 Task: Add Attachment from "Attach a link" to Card Card0000000408 in Board Board0000000102 in Workspace WS0000000034 in Trello. Add Cover Red to Card Card0000000408 in Board Board0000000102 in Workspace WS0000000034 in Trello. Add "Join Card" Button Button0000000408  to Card Card0000000408 in Board Board0000000102 in Workspace WS0000000034 in Trello. Add Description DS0000000408 to Card Card0000000408 in Board Board0000000102 in Workspace WS0000000034 in Trello. Add Comment CM0000000408 to Card Card0000000408 in Board Board0000000102 in Workspace WS0000000034 in Trello
Action: Mouse moved to (512, 530)
Screenshot: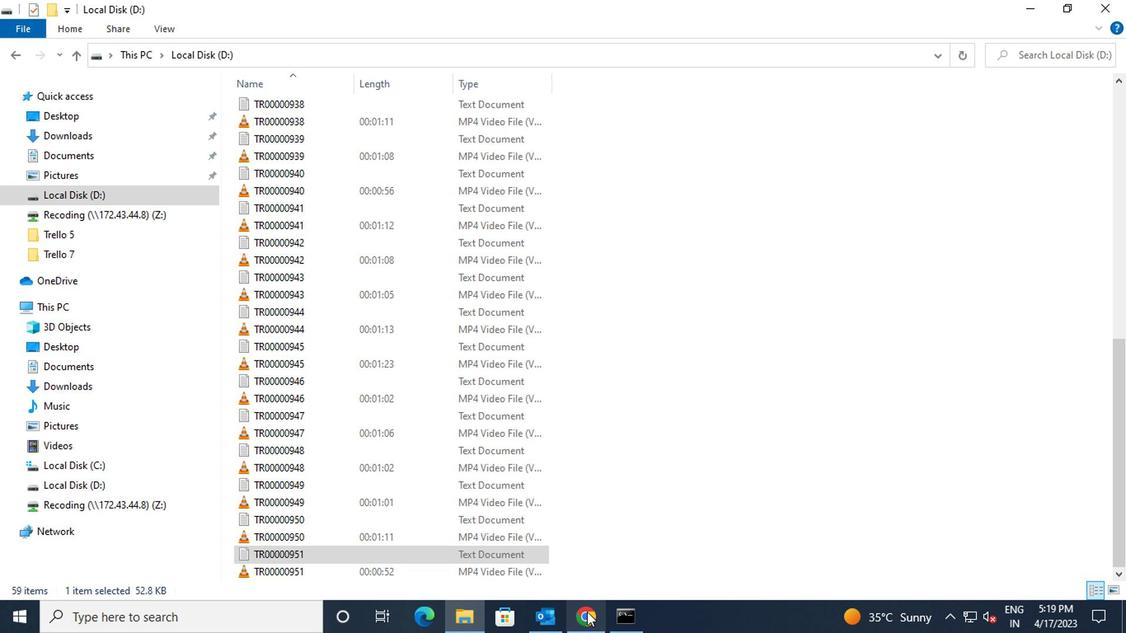 
Action: Mouse pressed left at (512, 530)
Screenshot: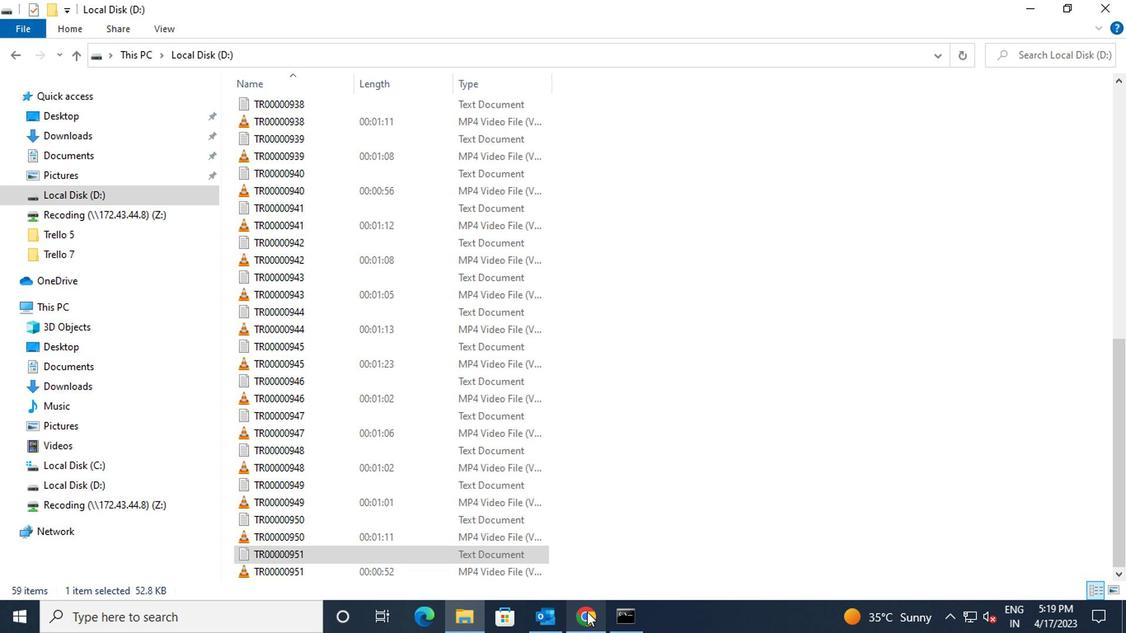 
Action: Mouse moved to (364, 349)
Screenshot: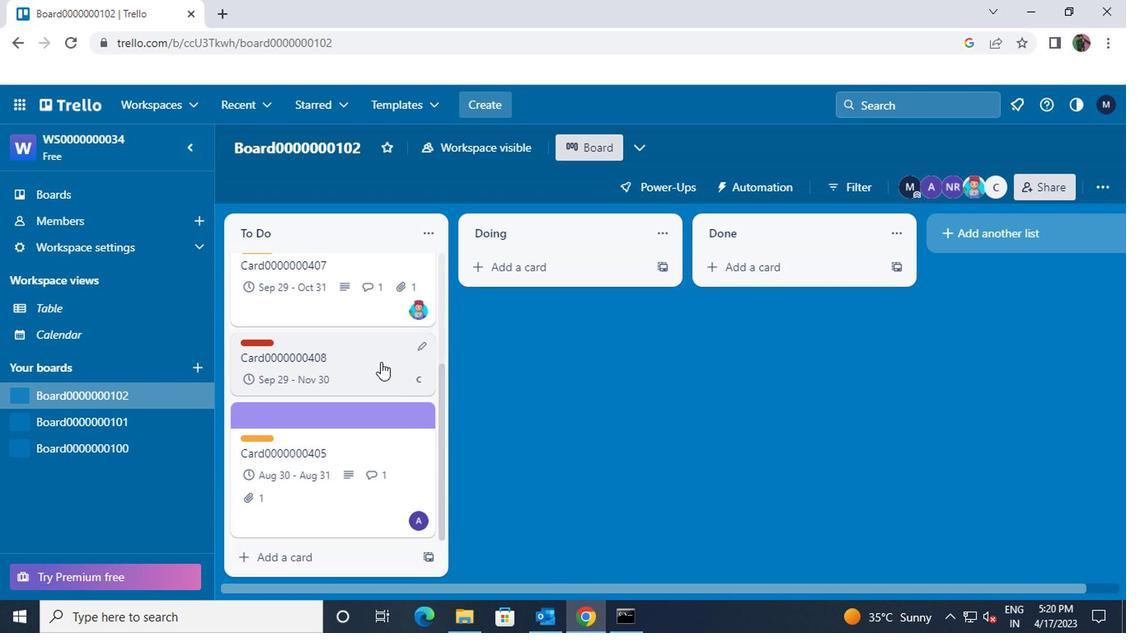 
Action: Mouse pressed left at (364, 349)
Screenshot: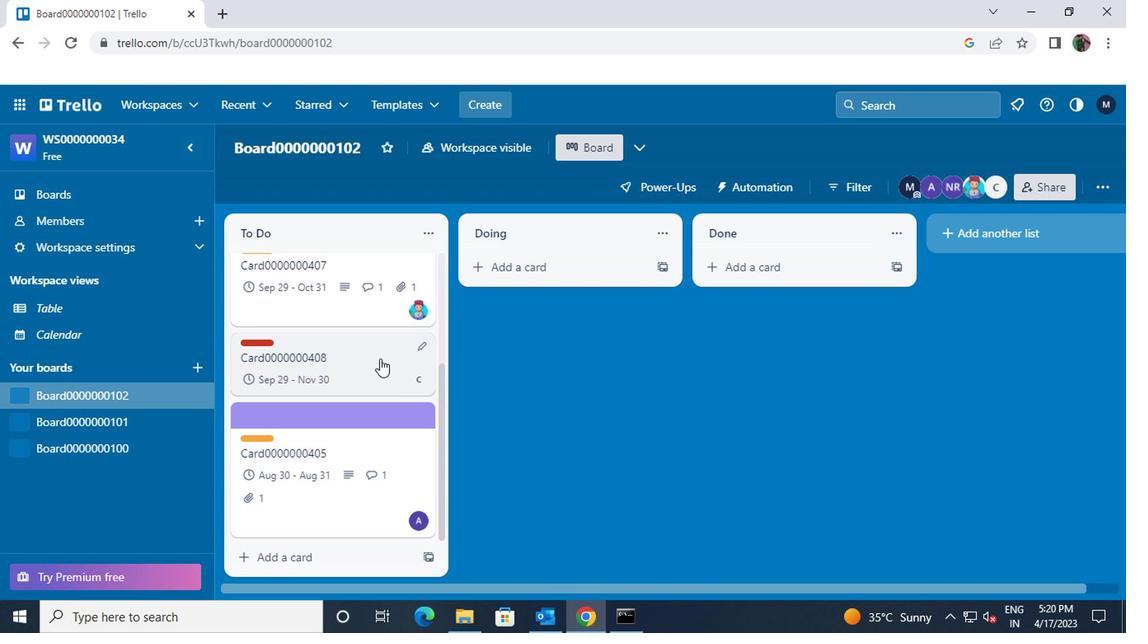 
Action: Mouse moved to (619, 353)
Screenshot: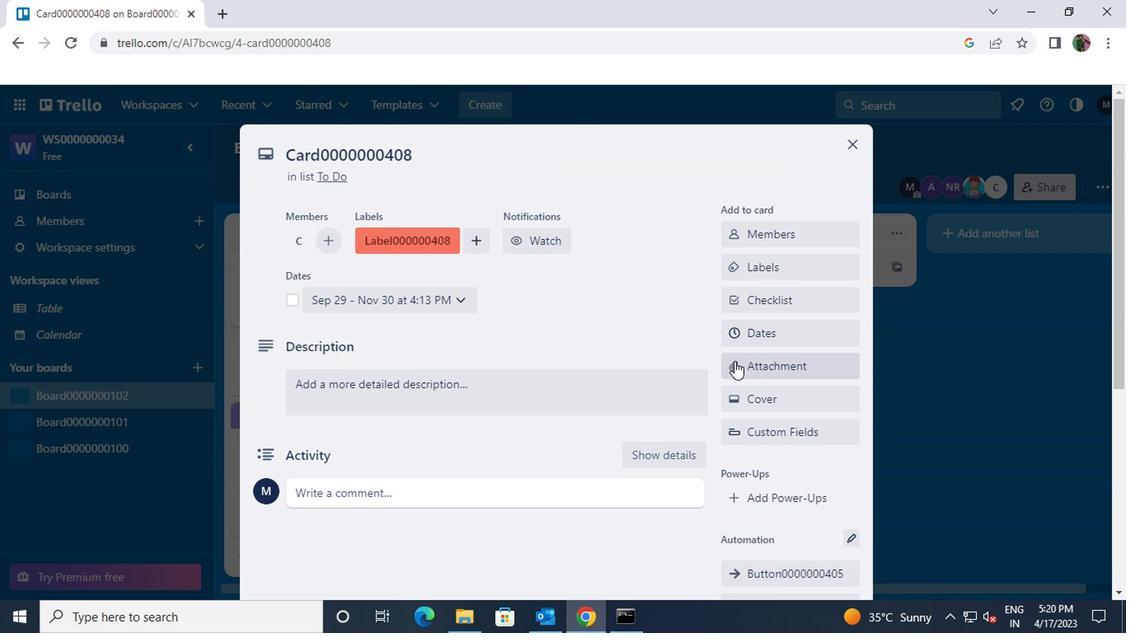 
Action: Mouse pressed left at (619, 353)
Screenshot: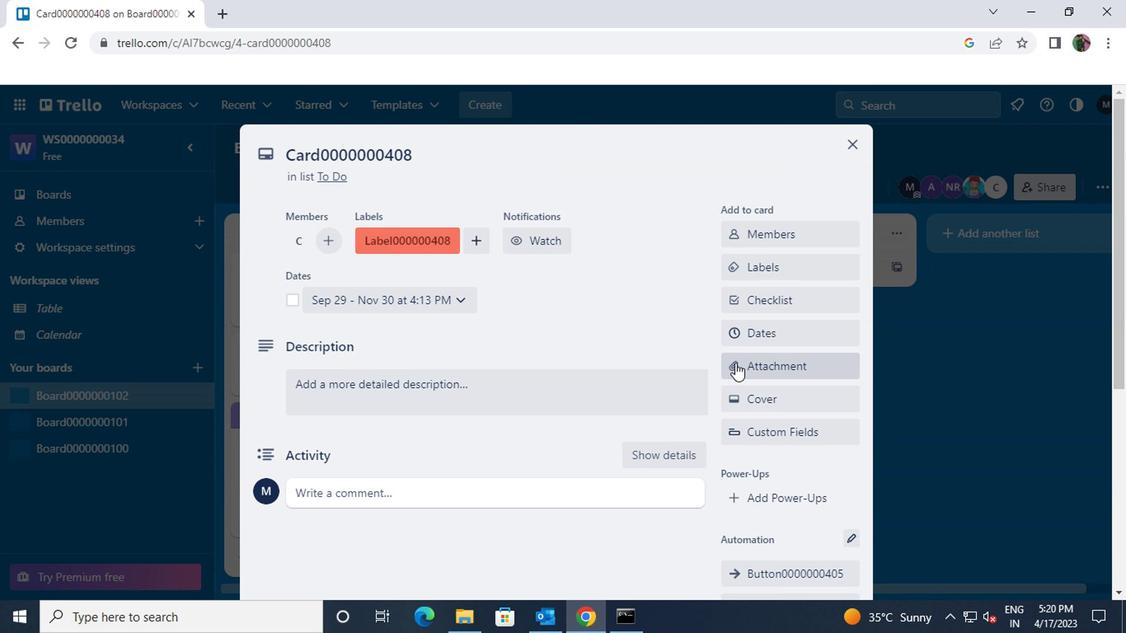 
Action: Key pressed ctrl+V
Screenshot: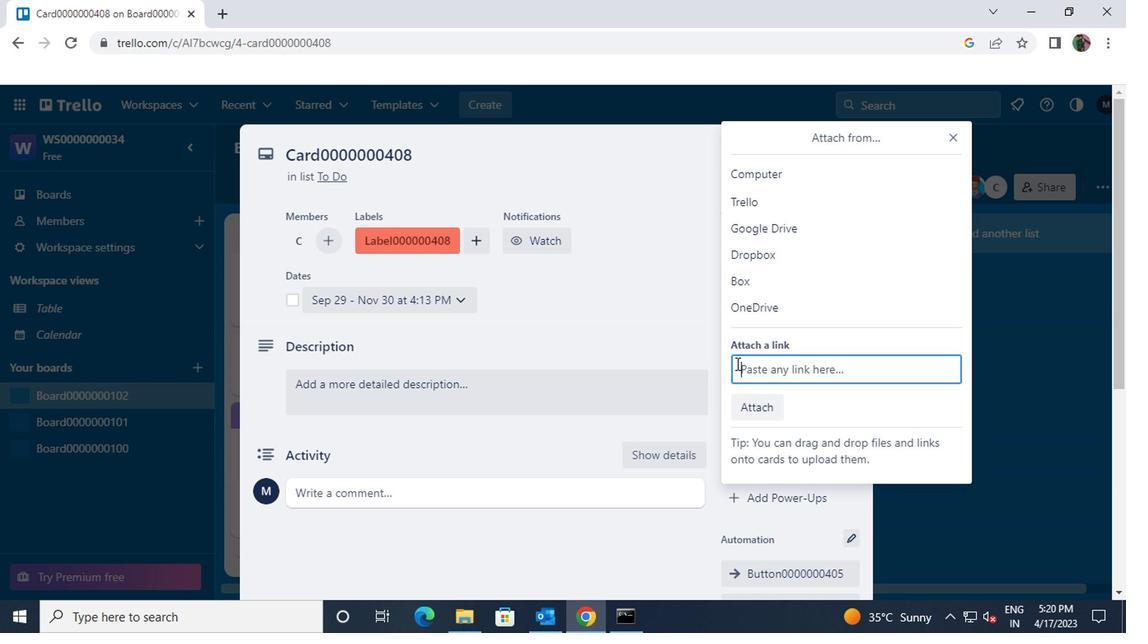 
Action: Mouse moved to (641, 420)
Screenshot: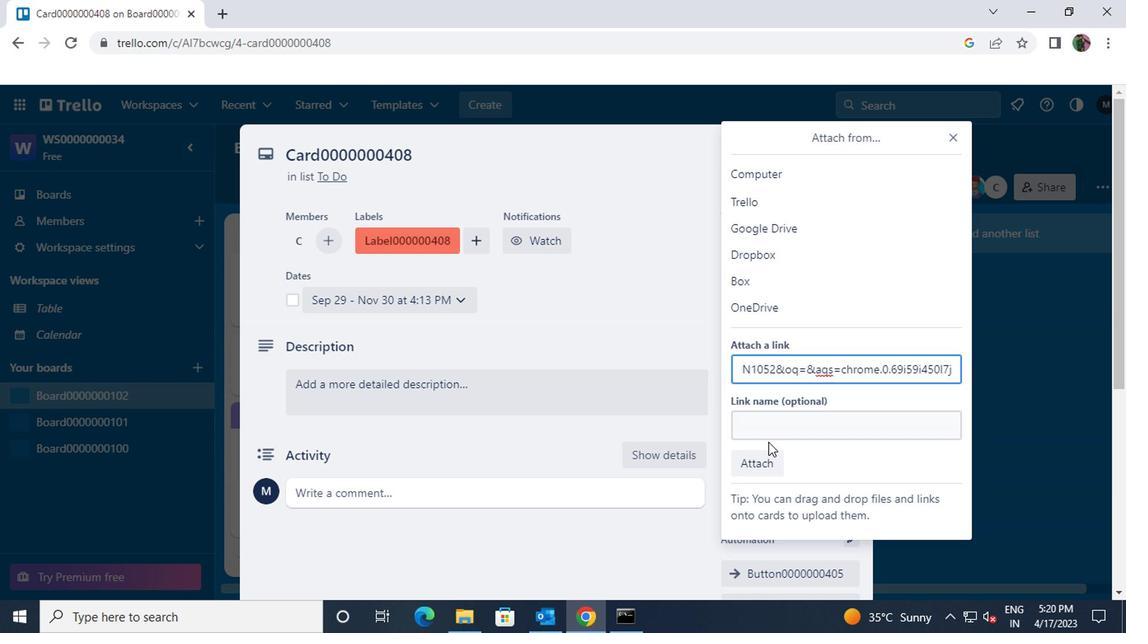 
Action: Mouse pressed left at (641, 420)
Screenshot: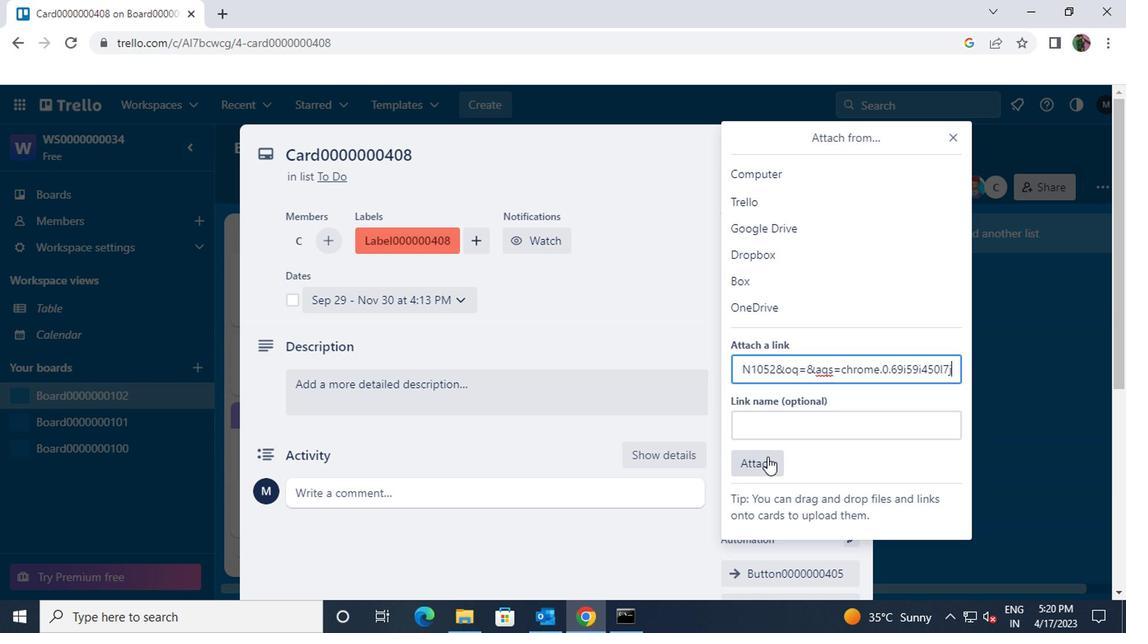 
Action: Mouse moved to (637, 376)
Screenshot: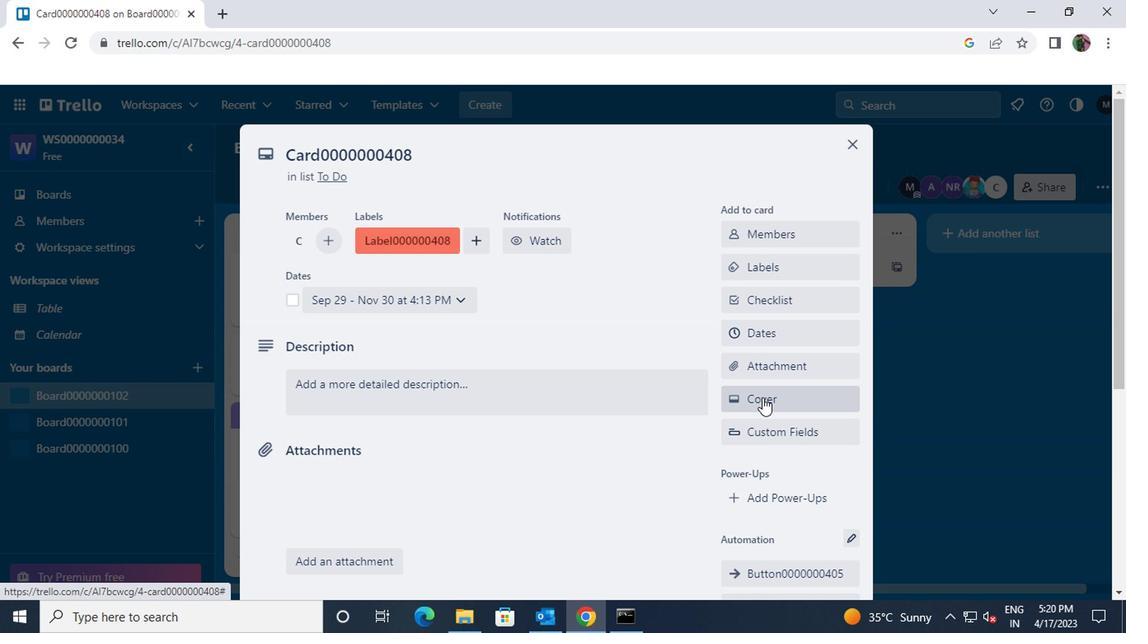 
Action: Mouse pressed left at (637, 376)
Screenshot: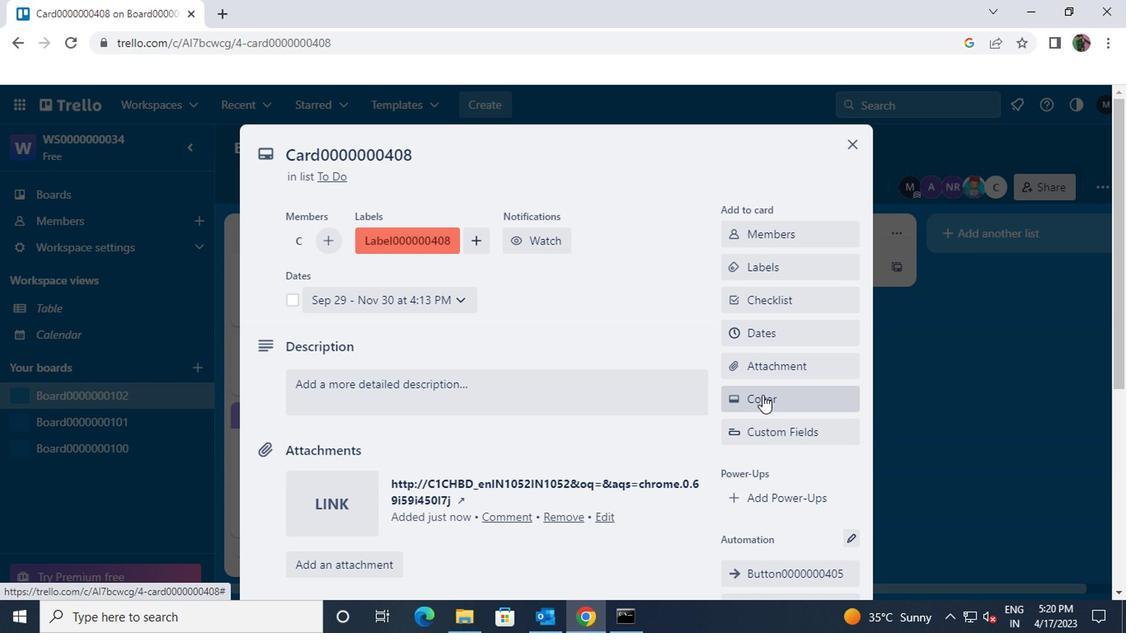 
Action: Mouse moved to (732, 295)
Screenshot: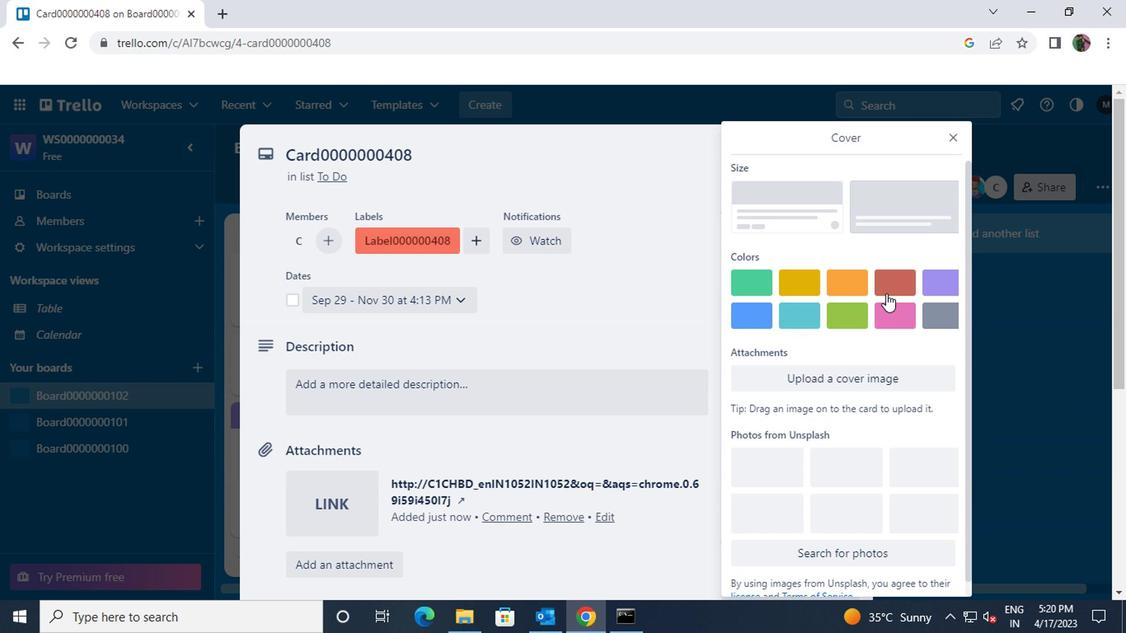 
Action: Mouse pressed left at (732, 295)
Screenshot: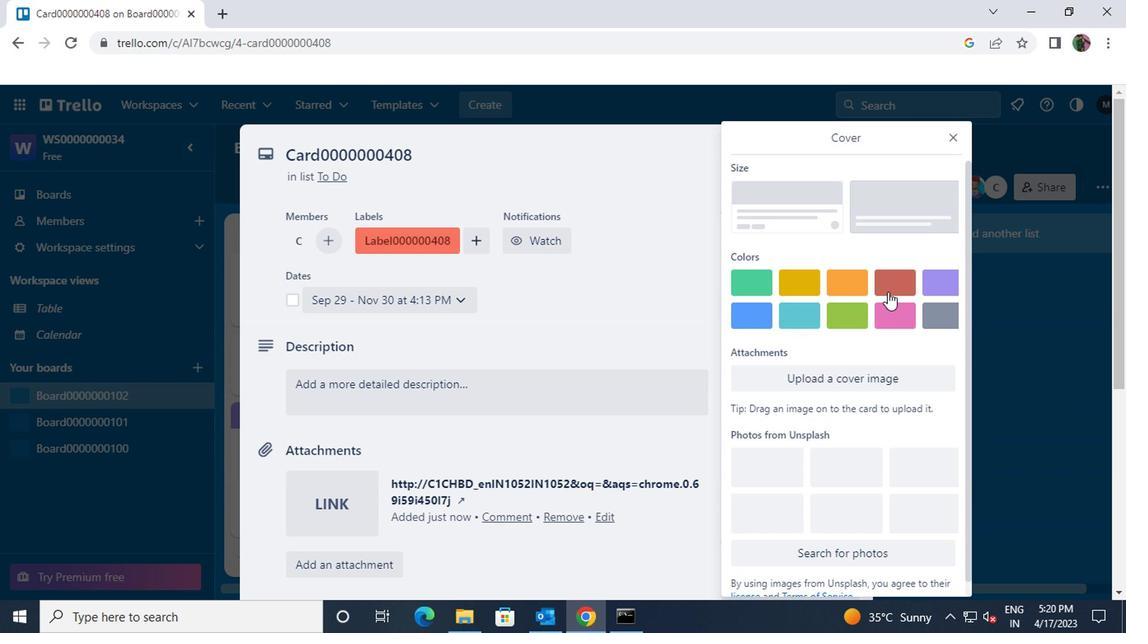 
Action: Mouse moved to (772, 193)
Screenshot: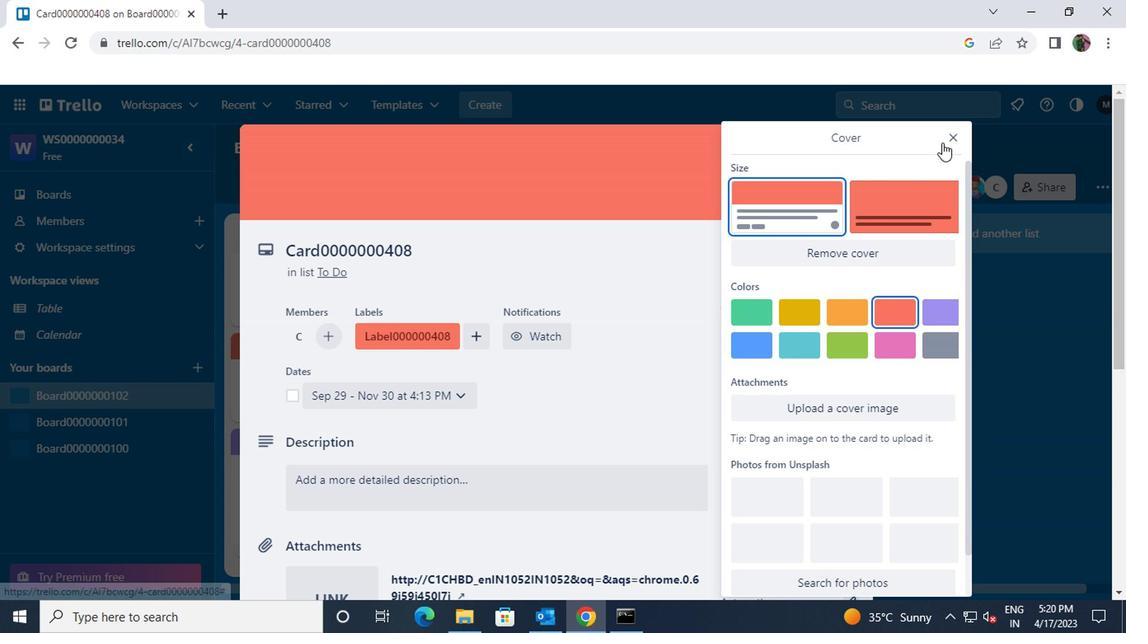 
Action: Mouse pressed left at (772, 193)
Screenshot: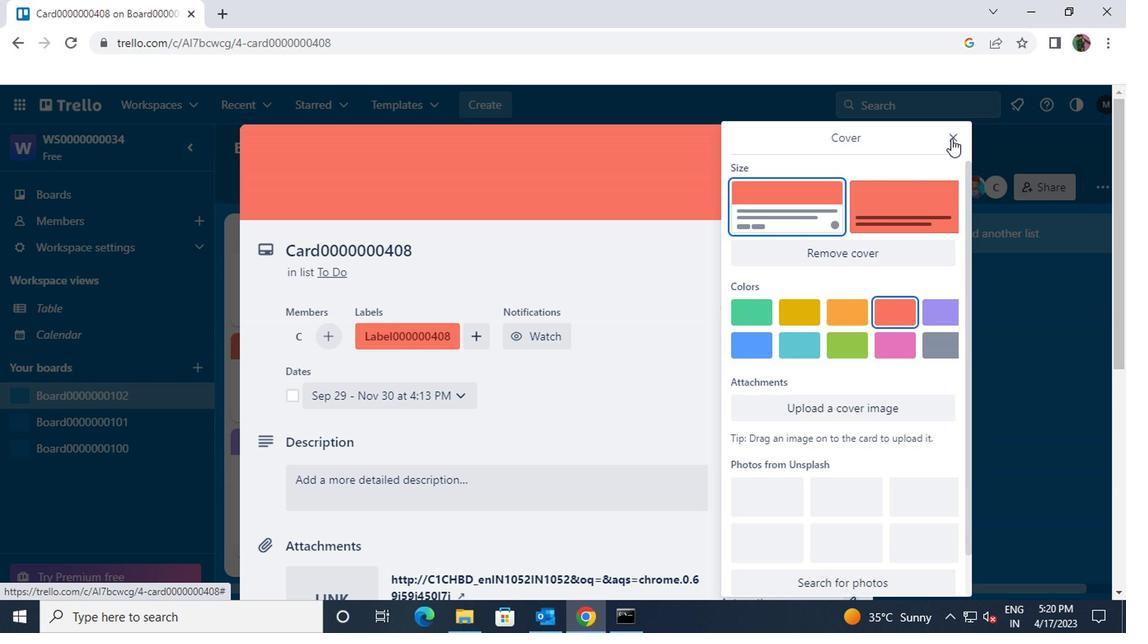 
Action: Mouse moved to (683, 396)
Screenshot: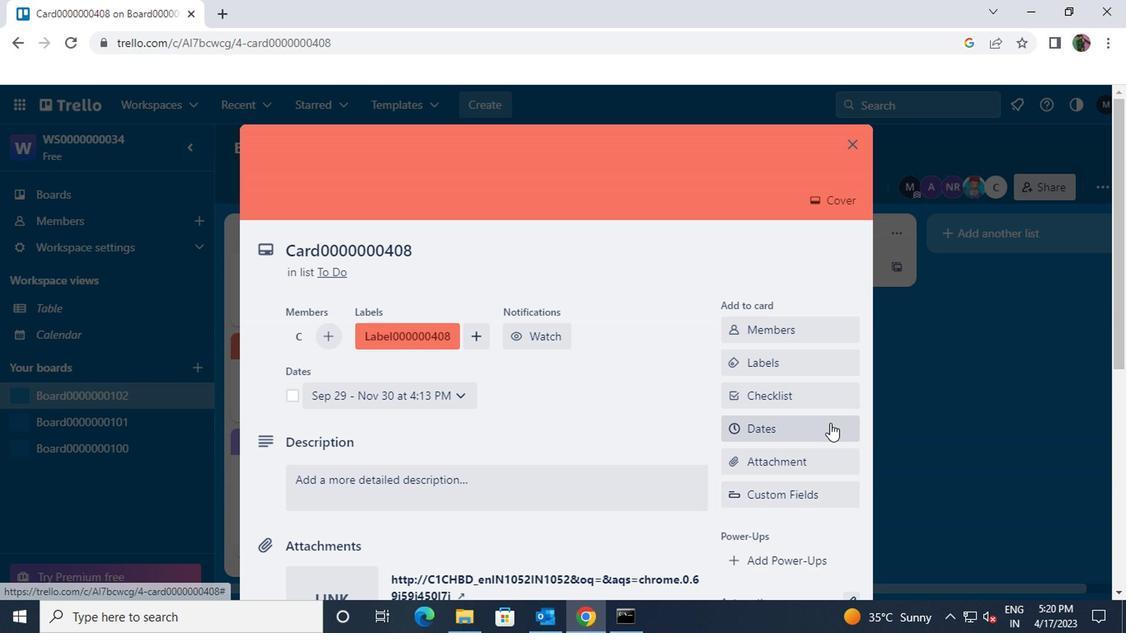 
Action: Mouse scrolled (683, 395) with delta (0, 0)
Screenshot: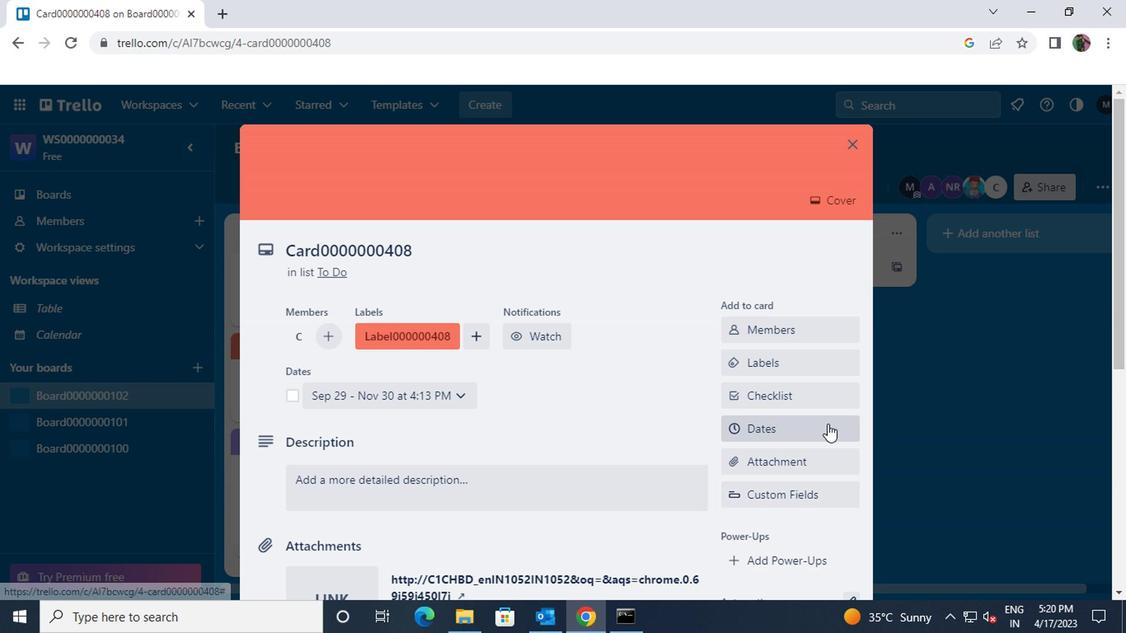 
Action: Mouse moved to (683, 395)
Screenshot: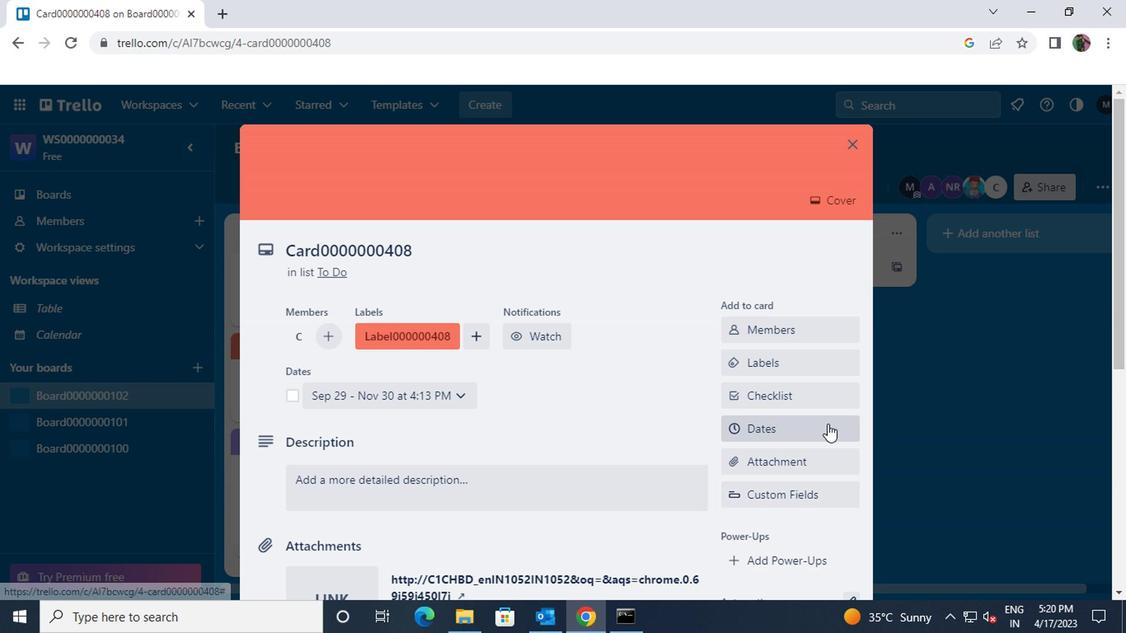 
Action: Mouse scrolled (683, 394) with delta (0, 0)
Screenshot: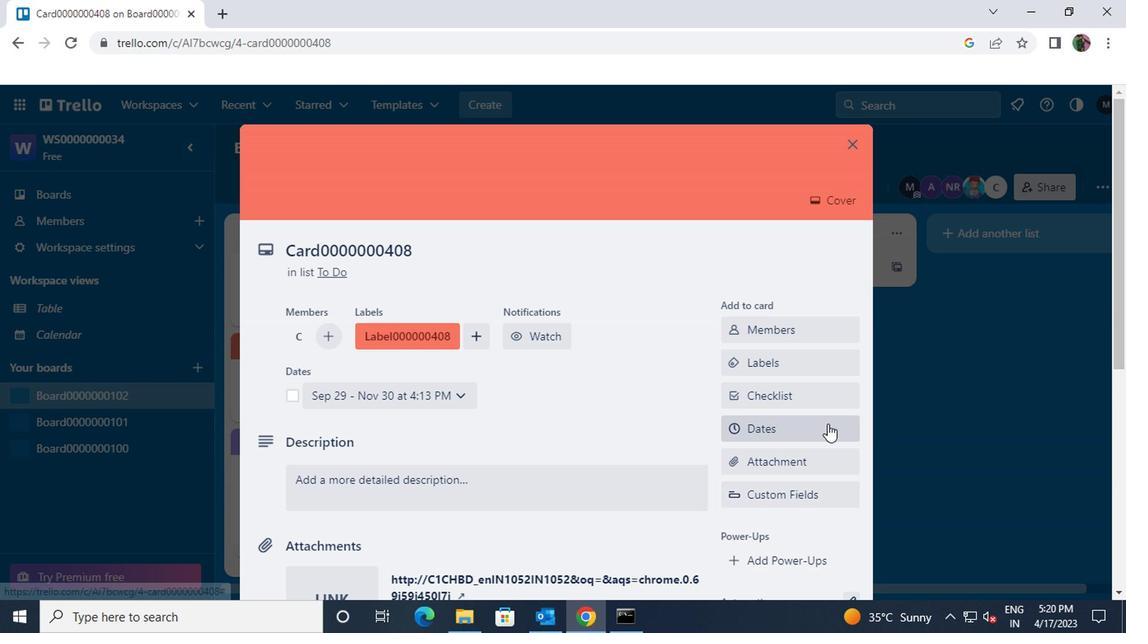 
Action: Mouse moved to (683, 394)
Screenshot: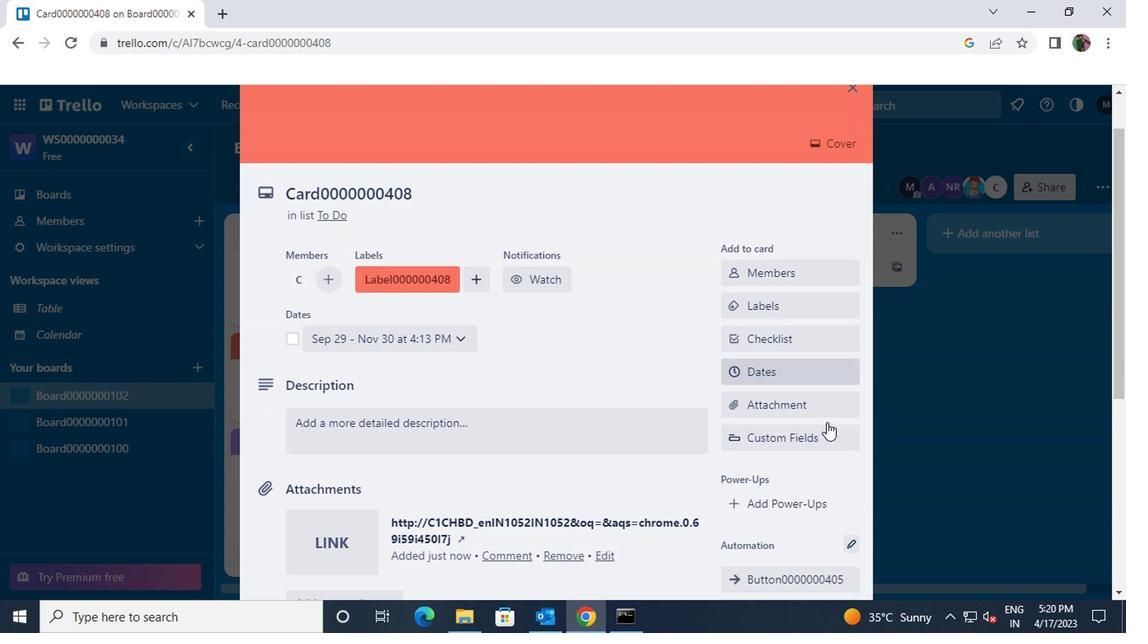
Action: Mouse scrolled (683, 394) with delta (0, 0)
Screenshot: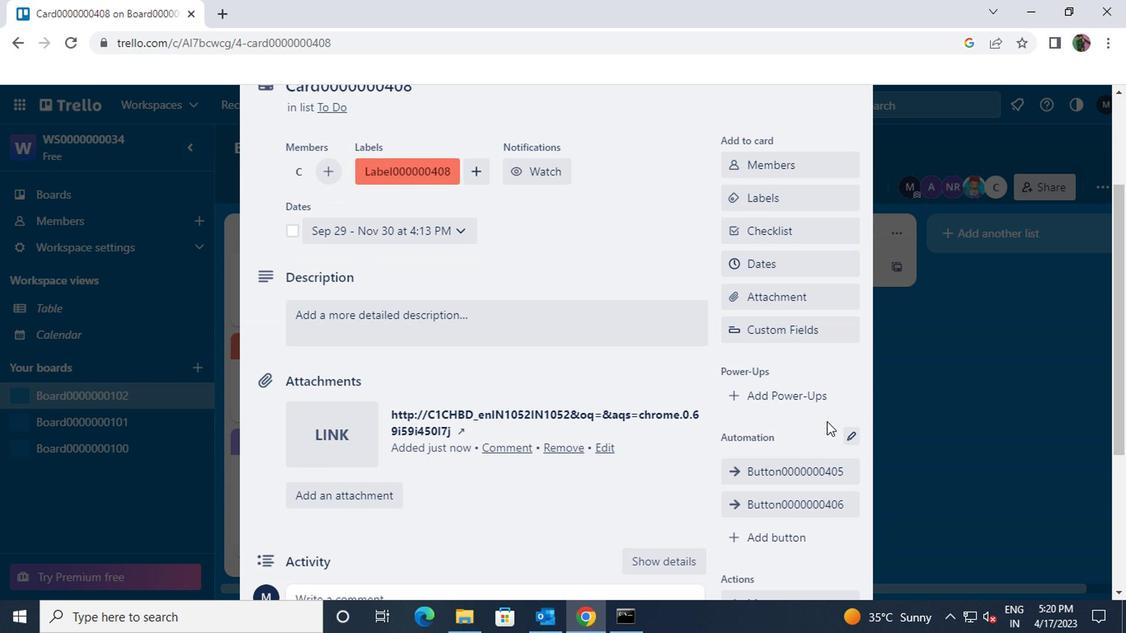 
Action: Mouse moved to (660, 418)
Screenshot: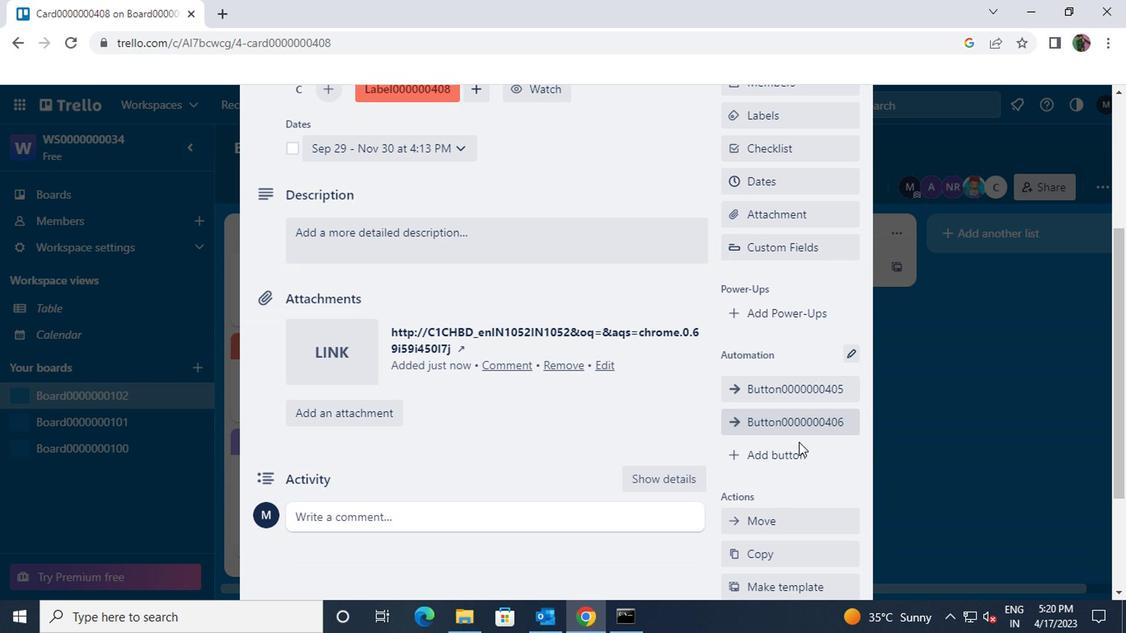 
Action: Mouse pressed left at (660, 418)
Screenshot: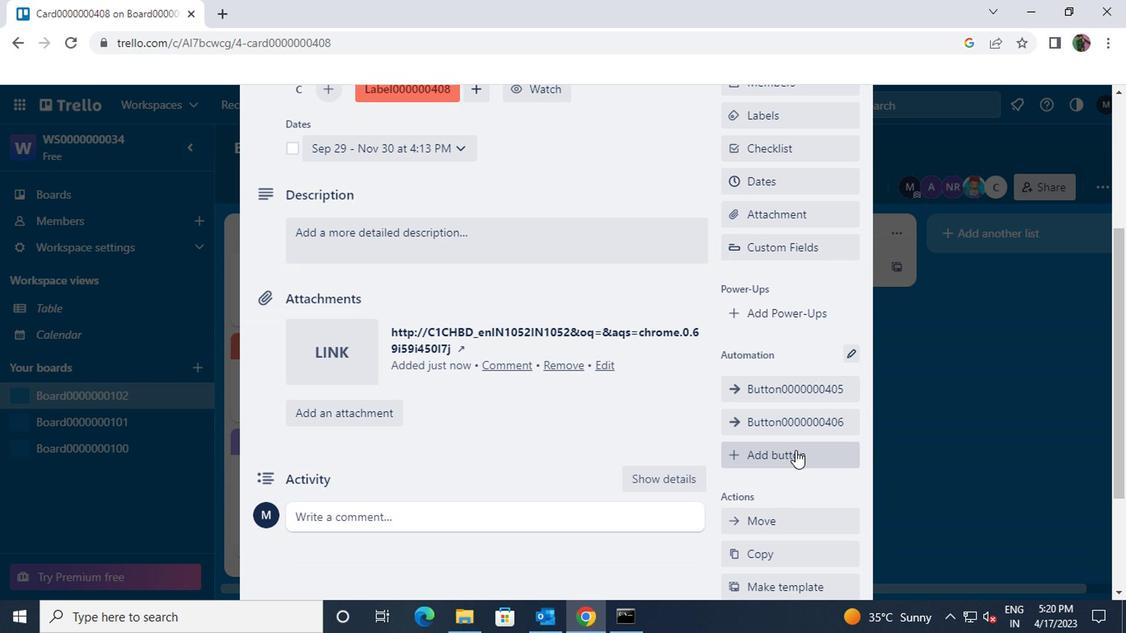 
Action: Mouse moved to (659, 251)
Screenshot: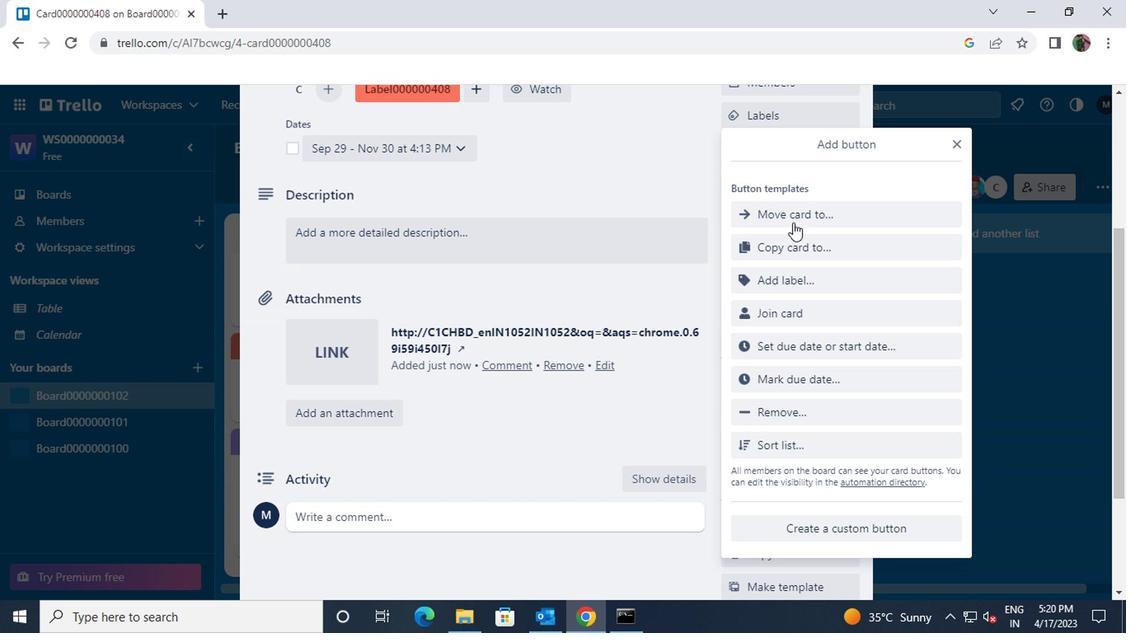 
Action: Mouse pressed left at (659, 251)
Screenshot: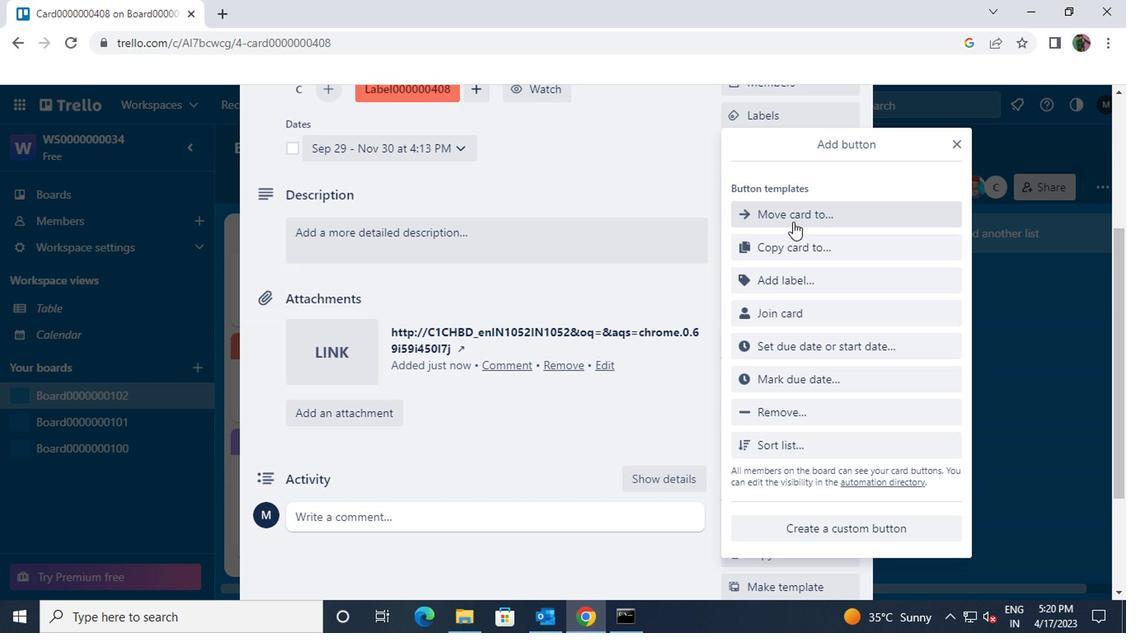 
Action: Key pressed <Key.shift>ctrl+BUTTON0000000408
Screenshot: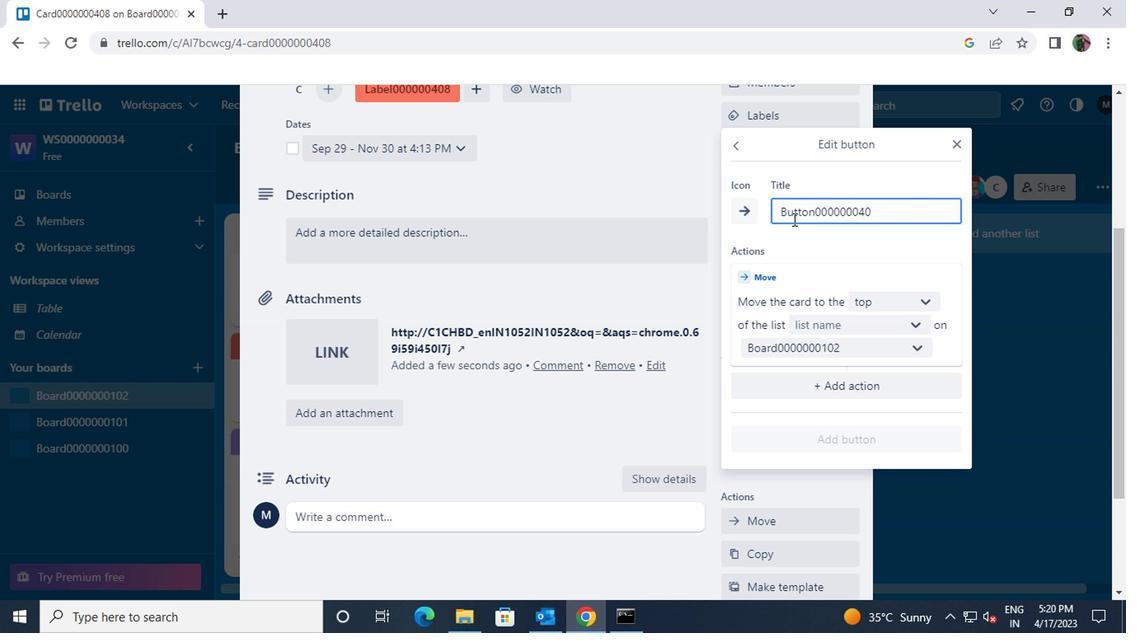
Action: Mouse moved to (753, 306)
Screenshot: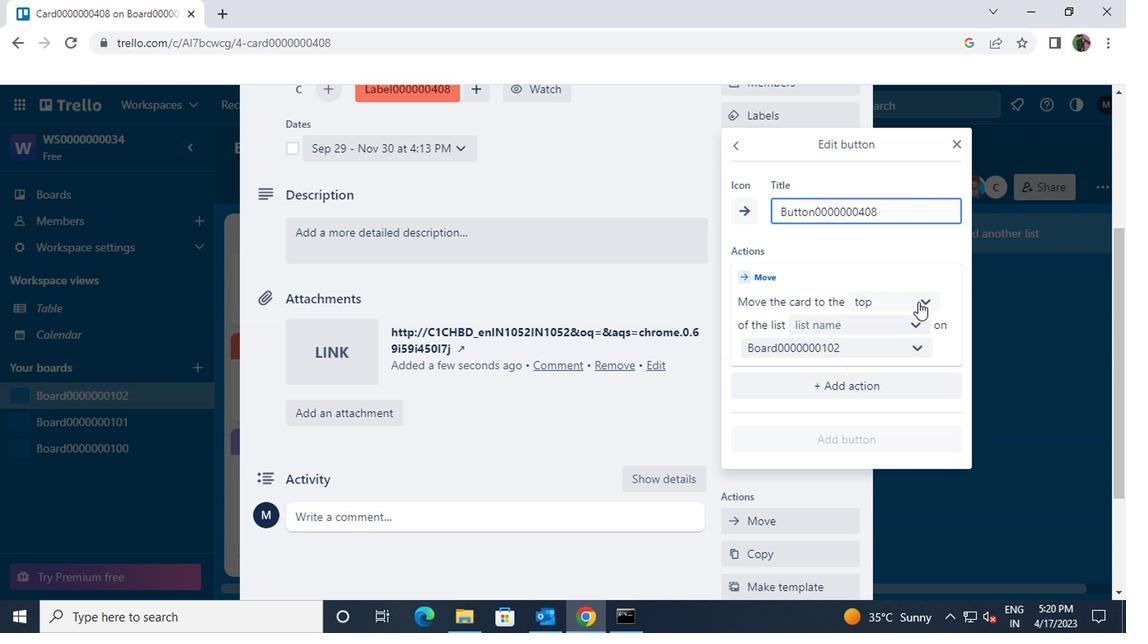 
Action: Mouse pressed left at (753, 306)
Screenshot: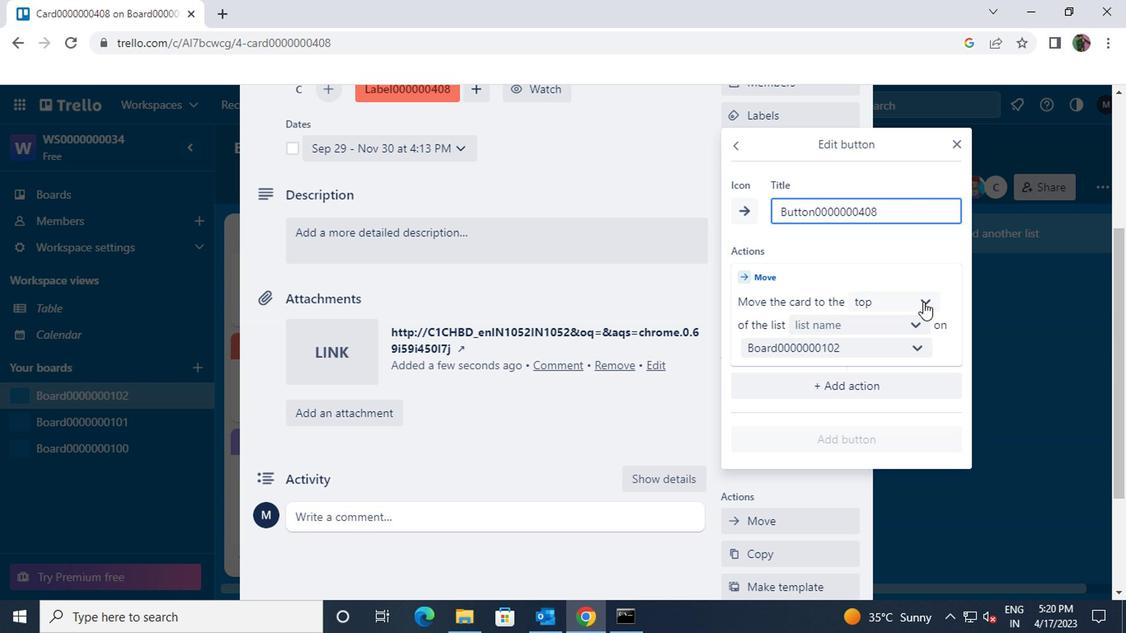 
Action: Mouse moved to (737, 326)
Screenshot: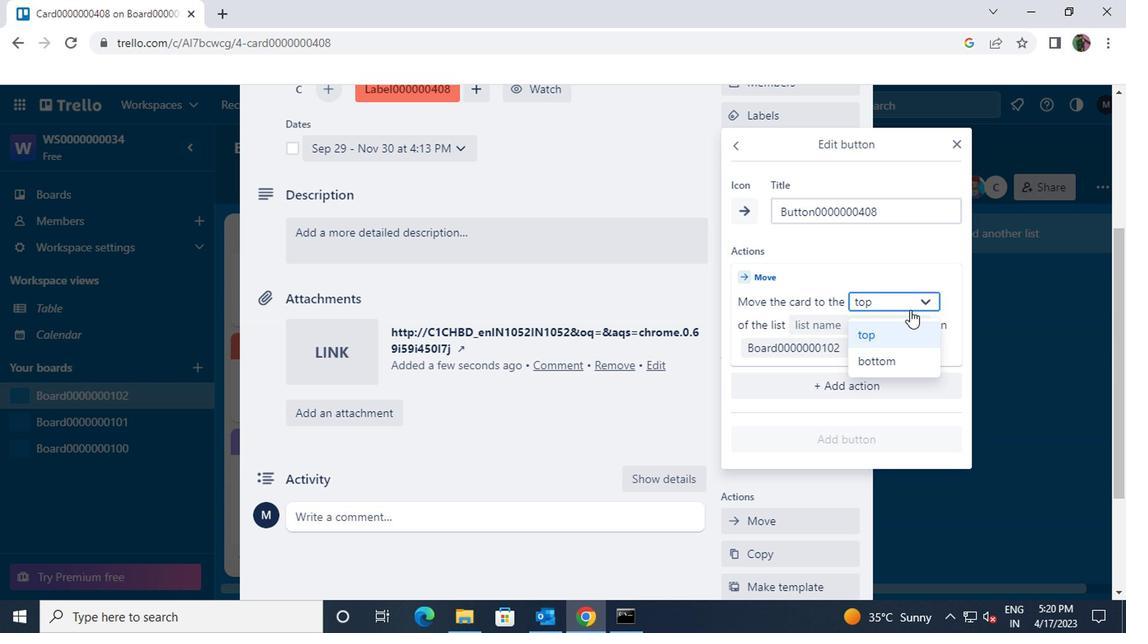 
Action: Mouse pressed left at (737, 326)
Screenshot: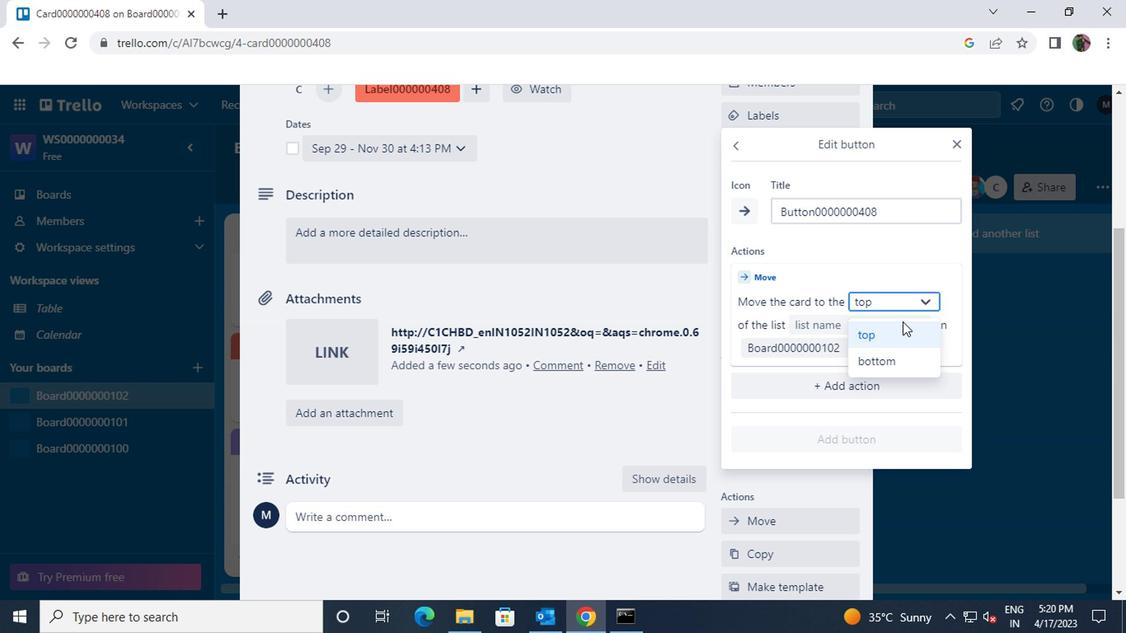 
Action: Mouse moved to (743, 323)
Screenshot: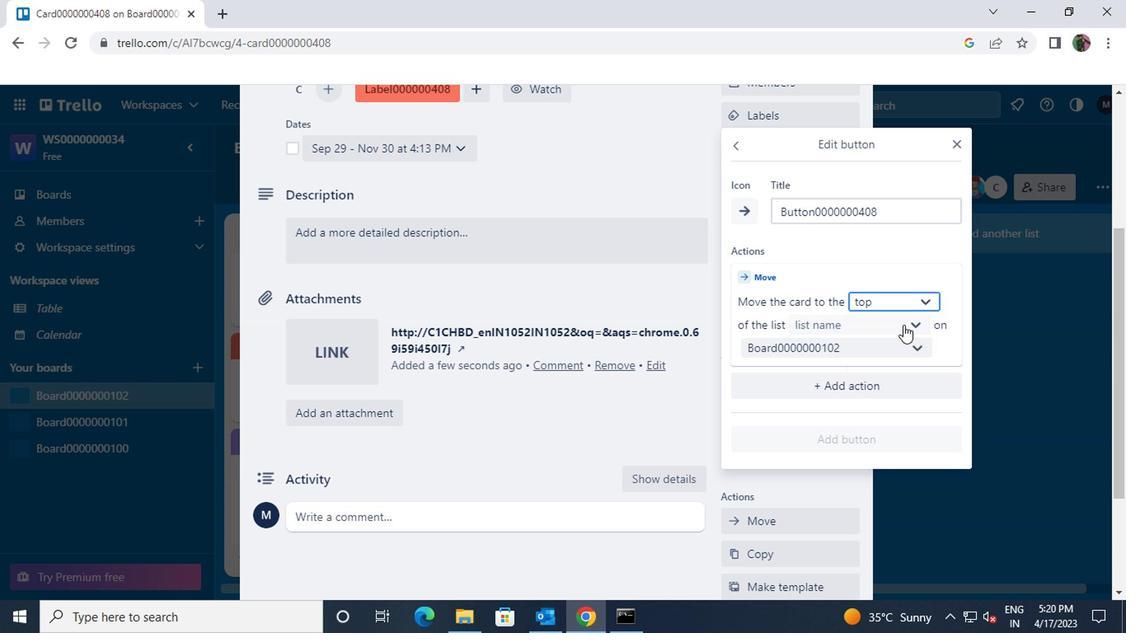 
Action: Mouse pressed left at (743, 323)
Screenshot: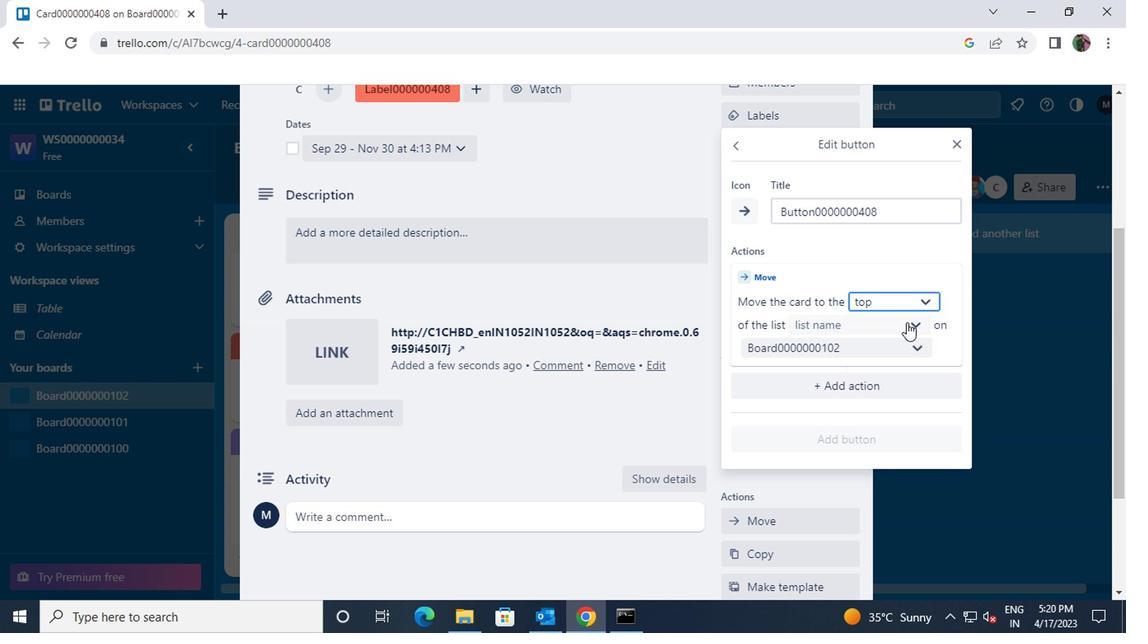 
Action: Mouse moved to (728, 343)
Screenshot: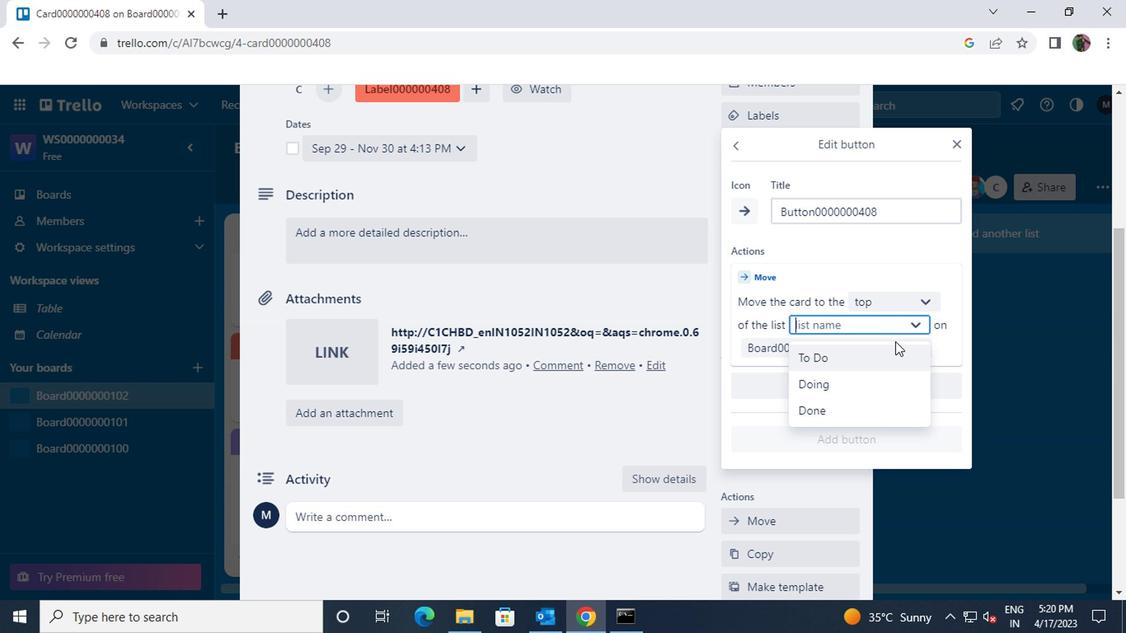 
Action: Mouse pressed left at (728, 343)
Screenshot: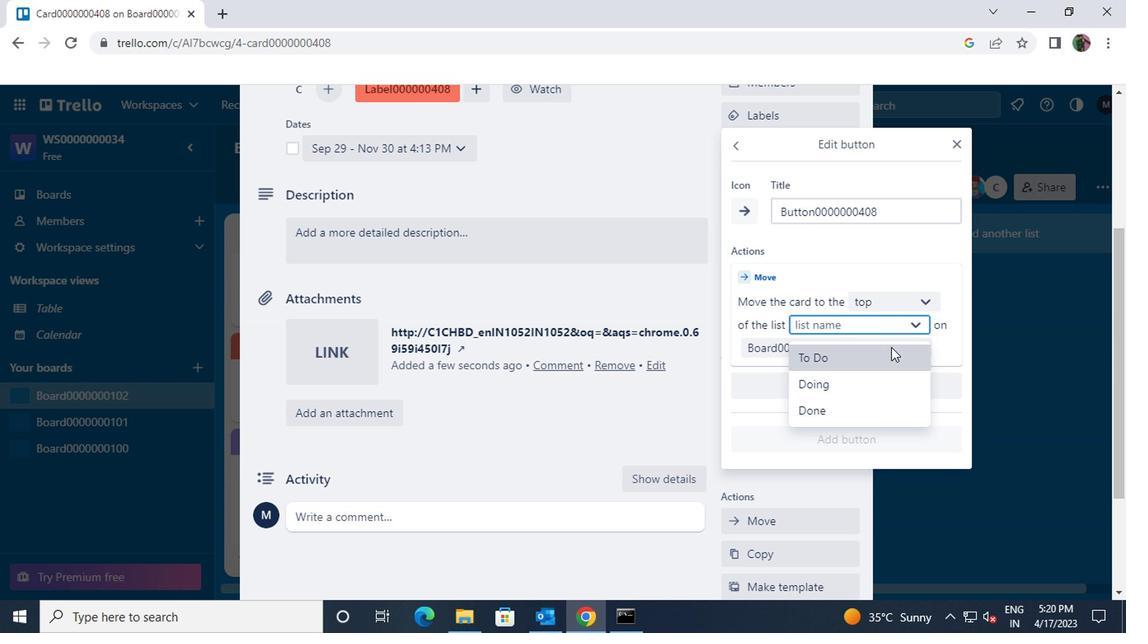 
Action: Mouse moved to (730, 403)
Screenshot: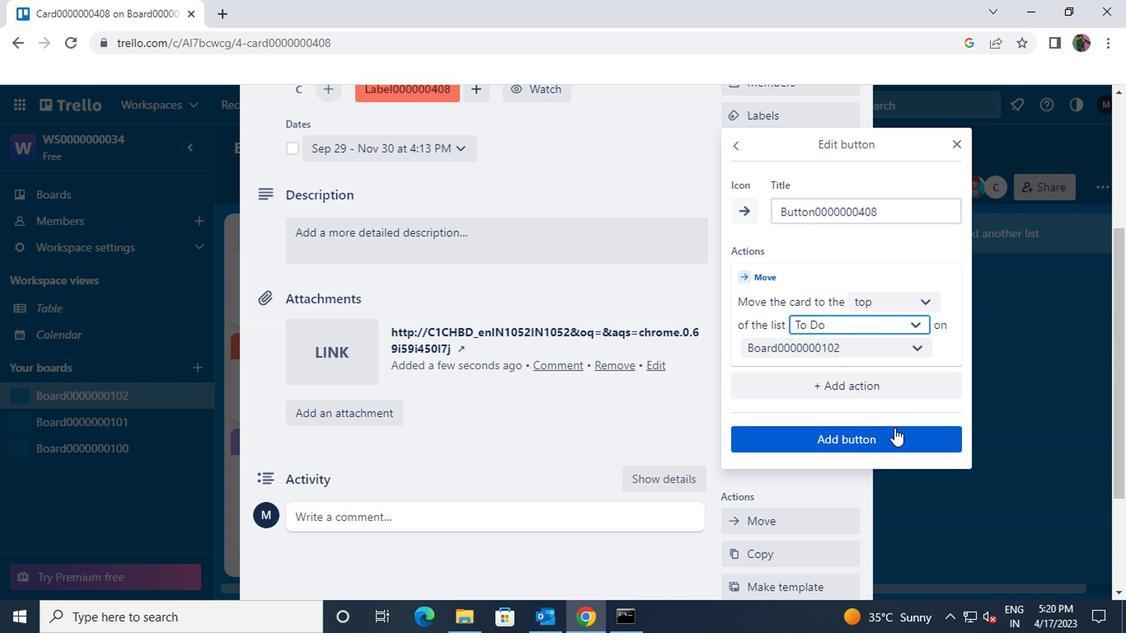 
Action: Mouse pressed left at (730, 403)
Screenshot: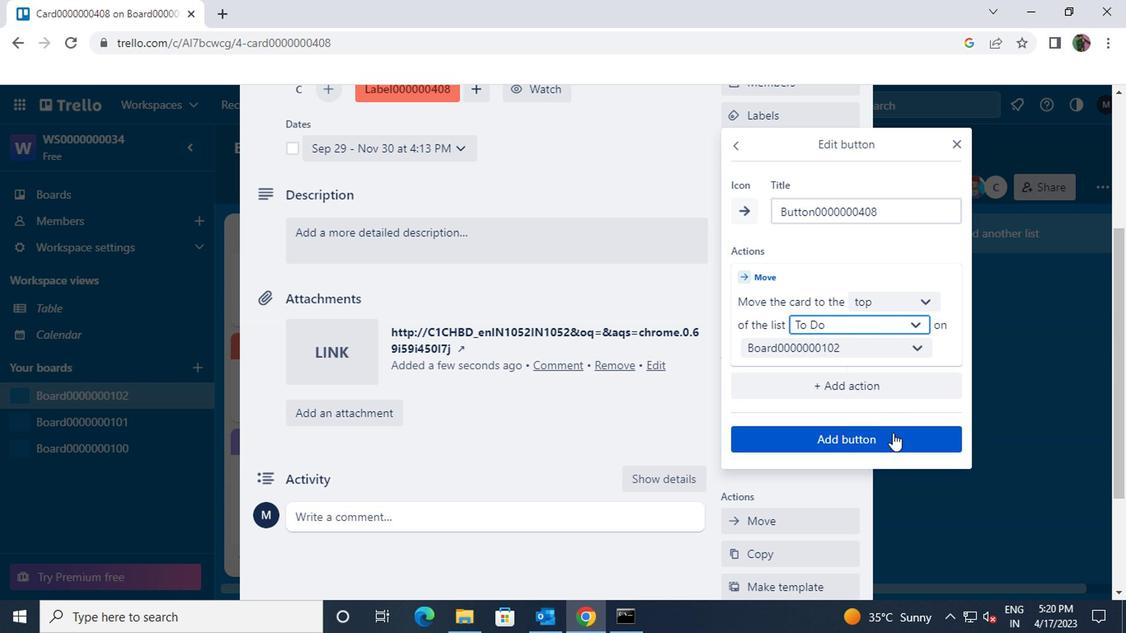 
Action: Mouse moved to (512, 268)
Screenshot: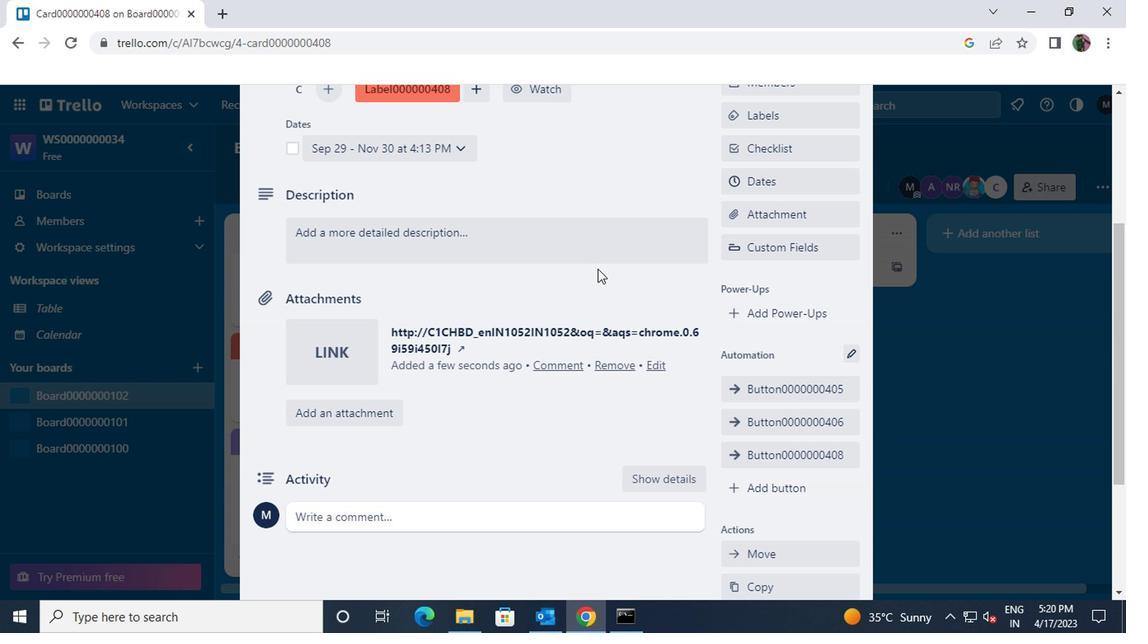 
Action: Mouse pressed left at (512, 268)
Screenshot: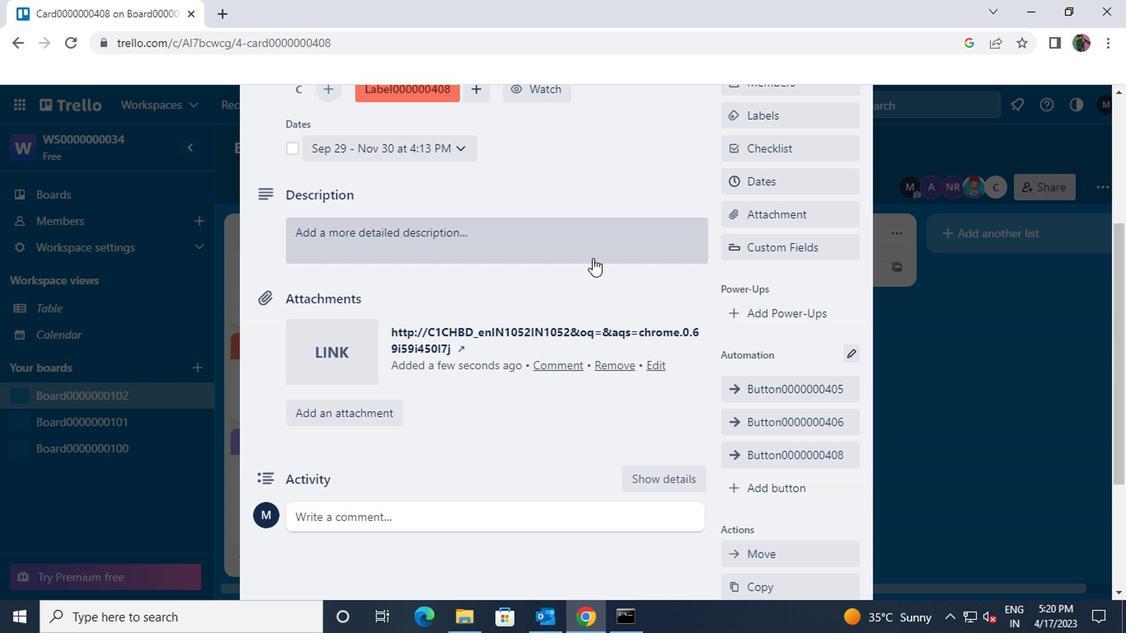 
Action: Key pressed <Key.shift>DS0000000408
Screenshot: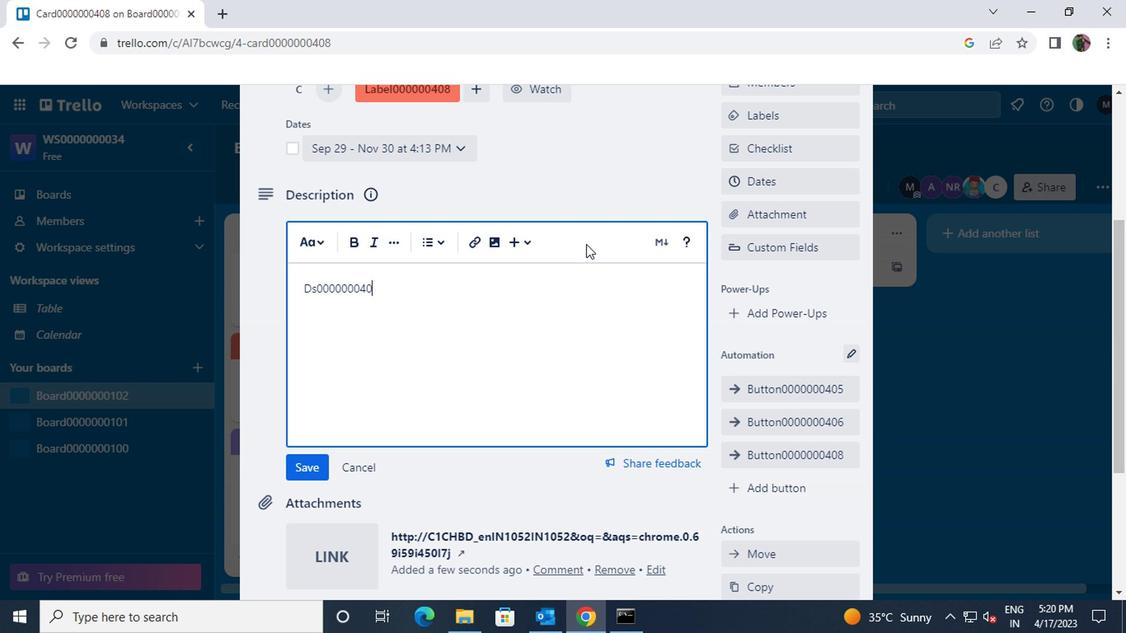 
Action: Mouse moved to (312, 423)
Screenshot: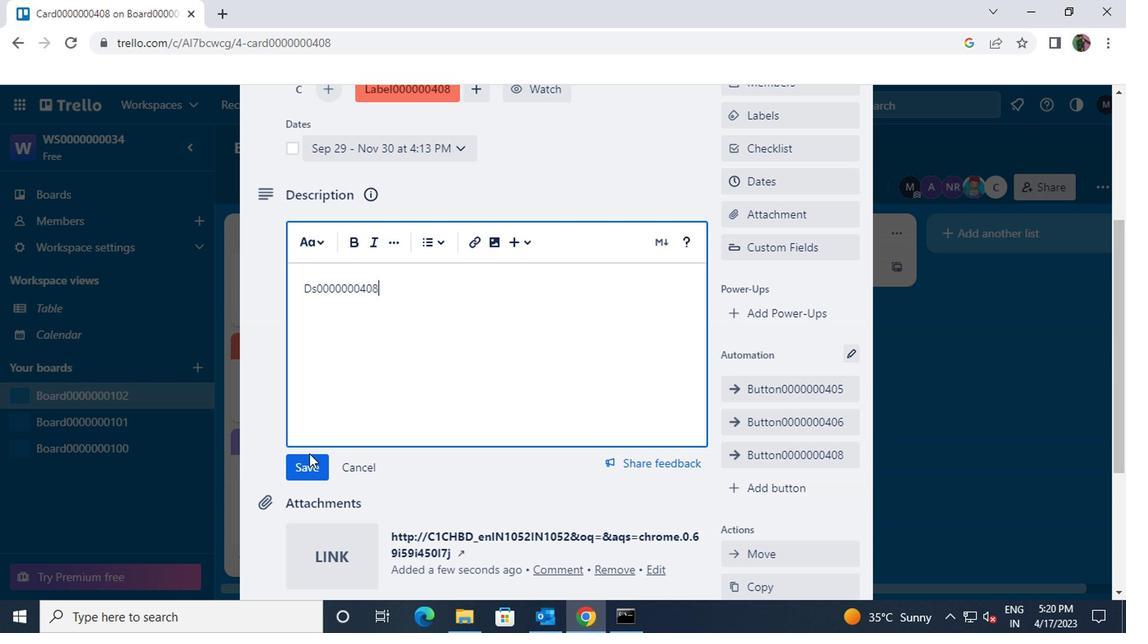 
Action: Mouse pressed left at (312, 423)
Screenshot: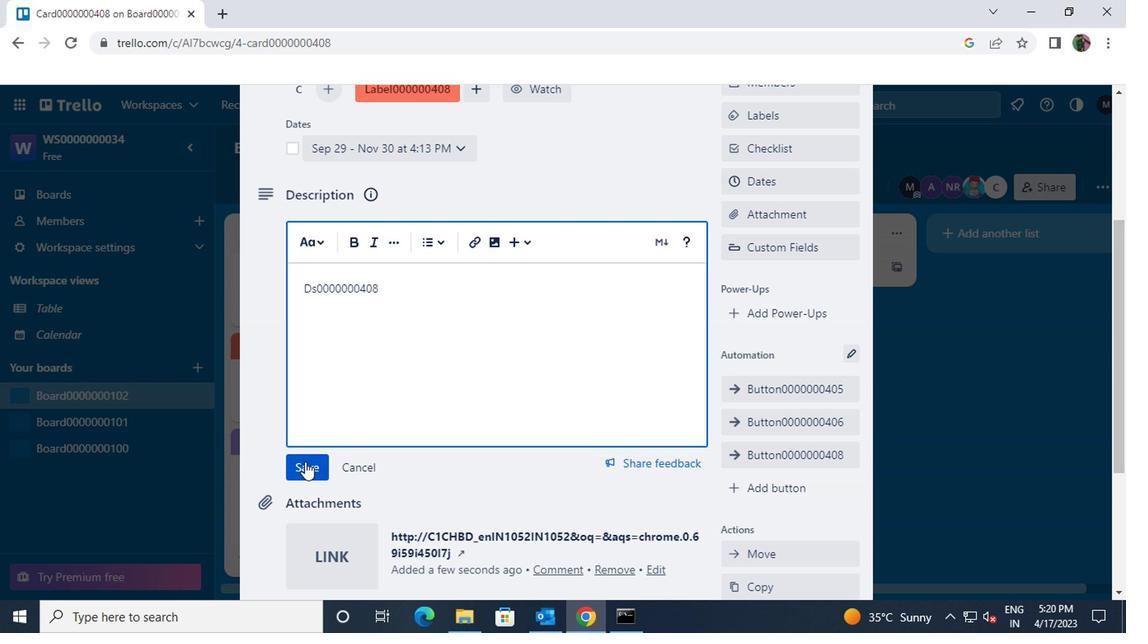 
Action: Mouse moved to (430, 413)
Screenshot: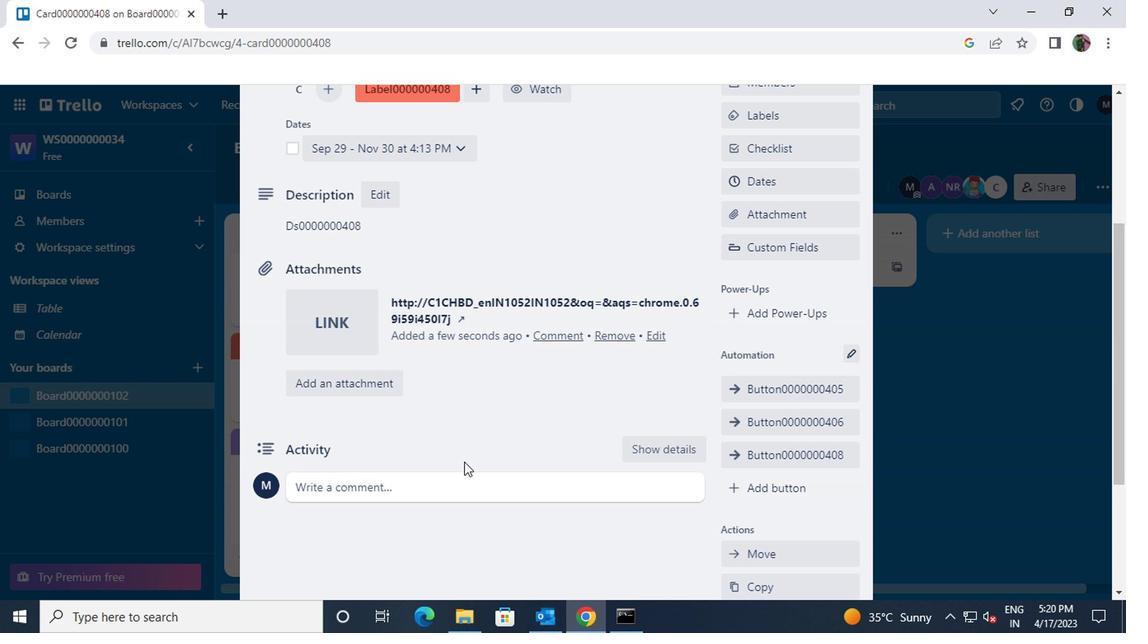 
Action: Mouse scrolled (430, 413) with delta (0, 0)
Screenshot: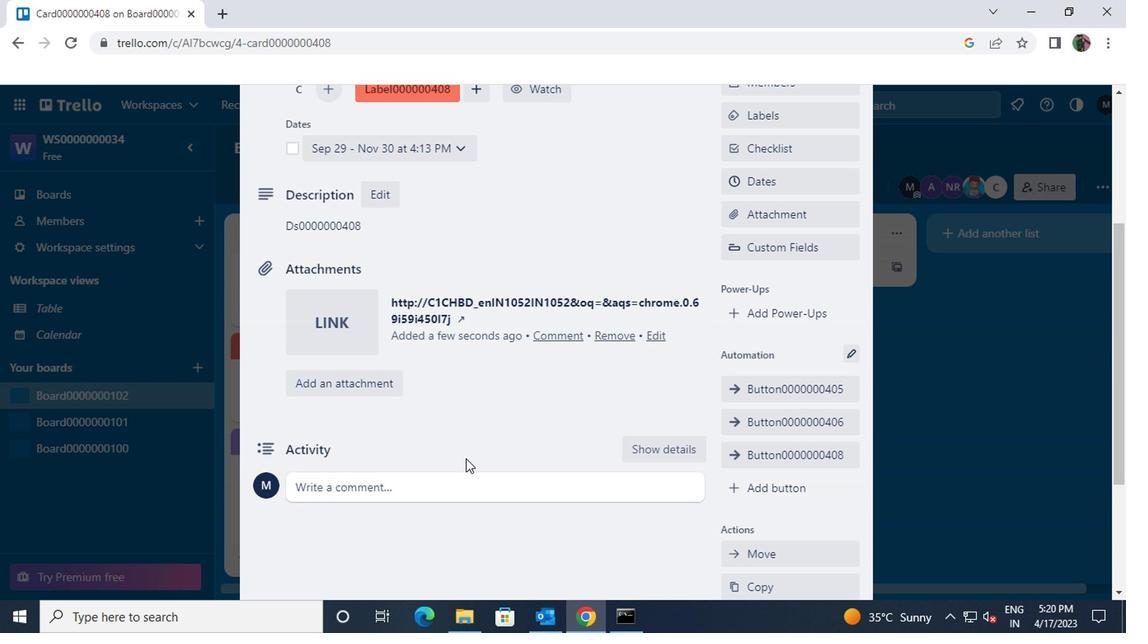 
Action: Mouse moved to (430, 413)
Screenshot: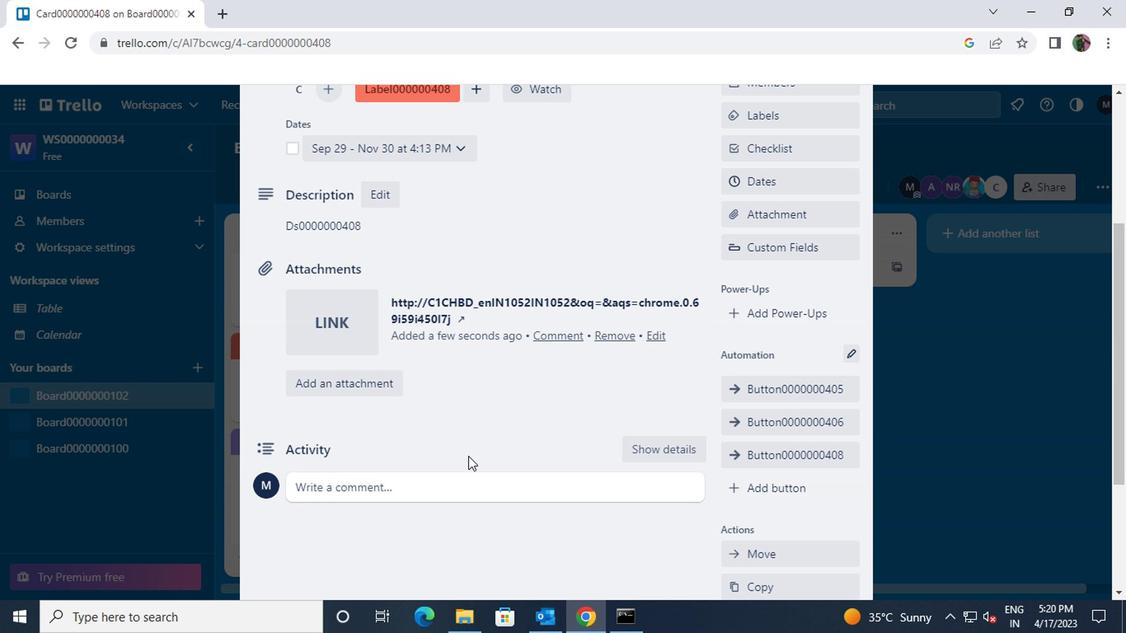 
Action: Mouse scrolled (430, 412) with delta (0, 0)
Screenshot: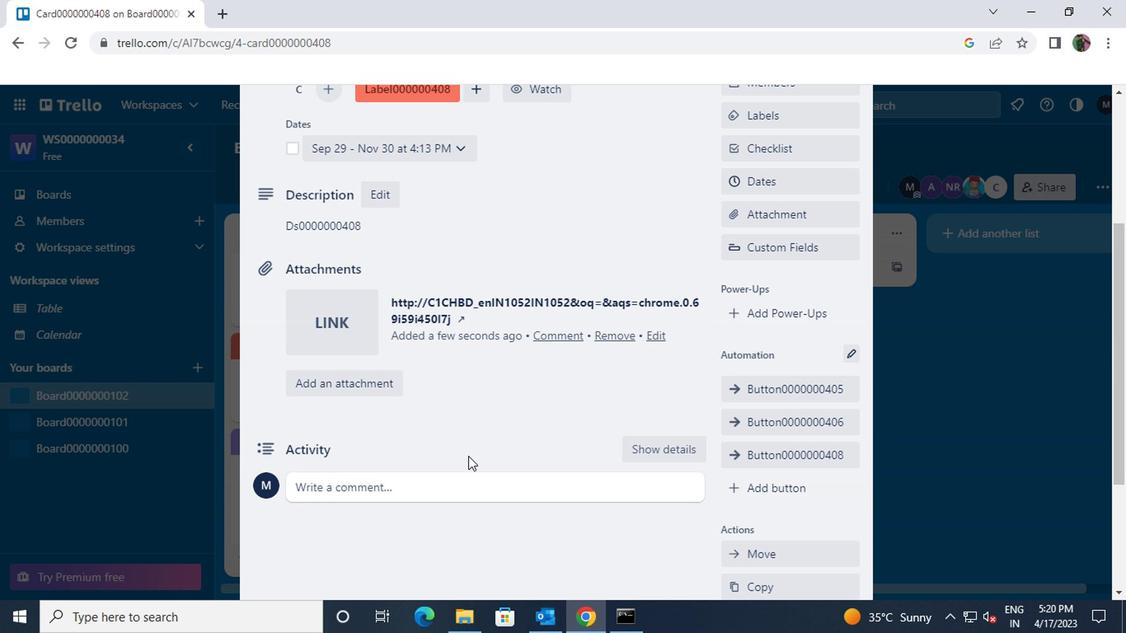 
Action: Mouse moved to (431, 413)
Screenshot: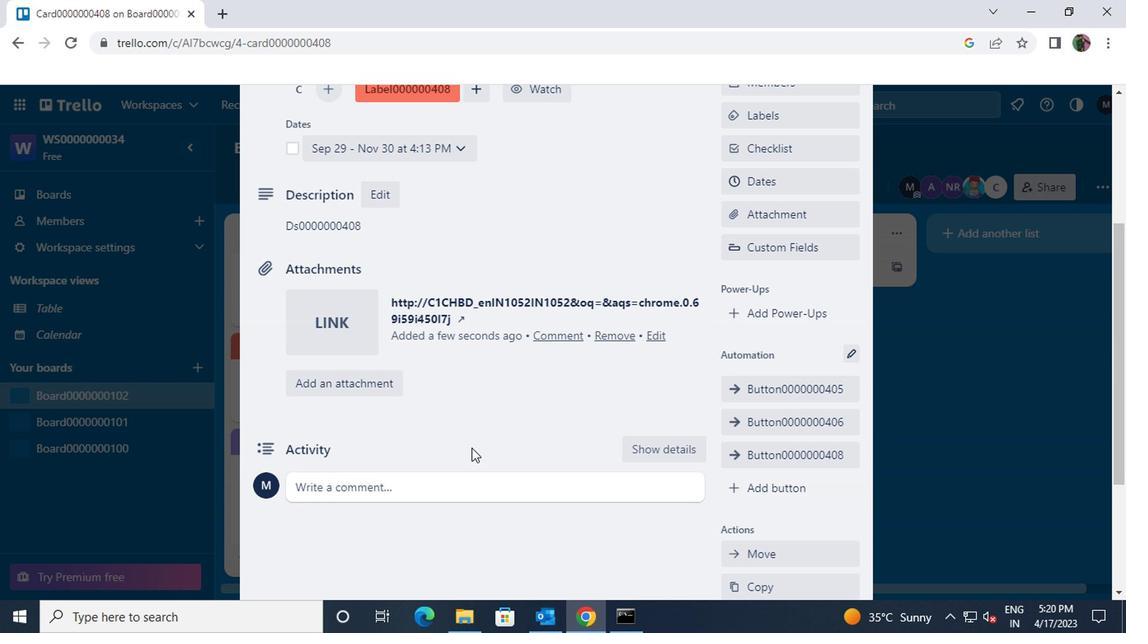 
Action: Mouse scrolled (431, 412) with delta (0, 0)
Screenshot: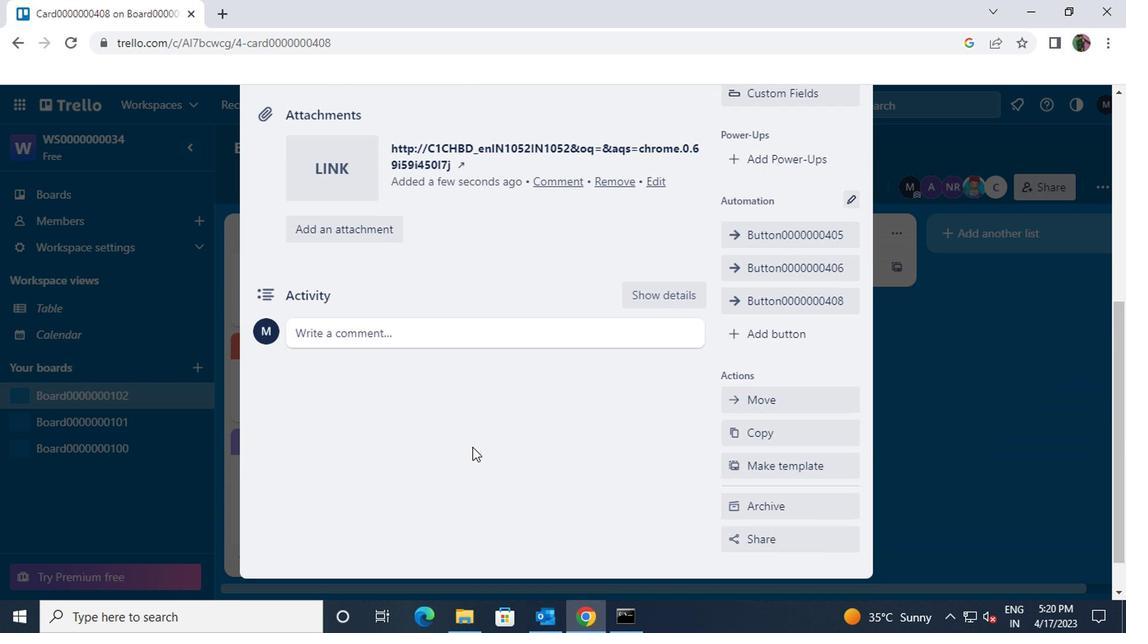 
Action: Mouse moved to (400, 300)
Screenshot: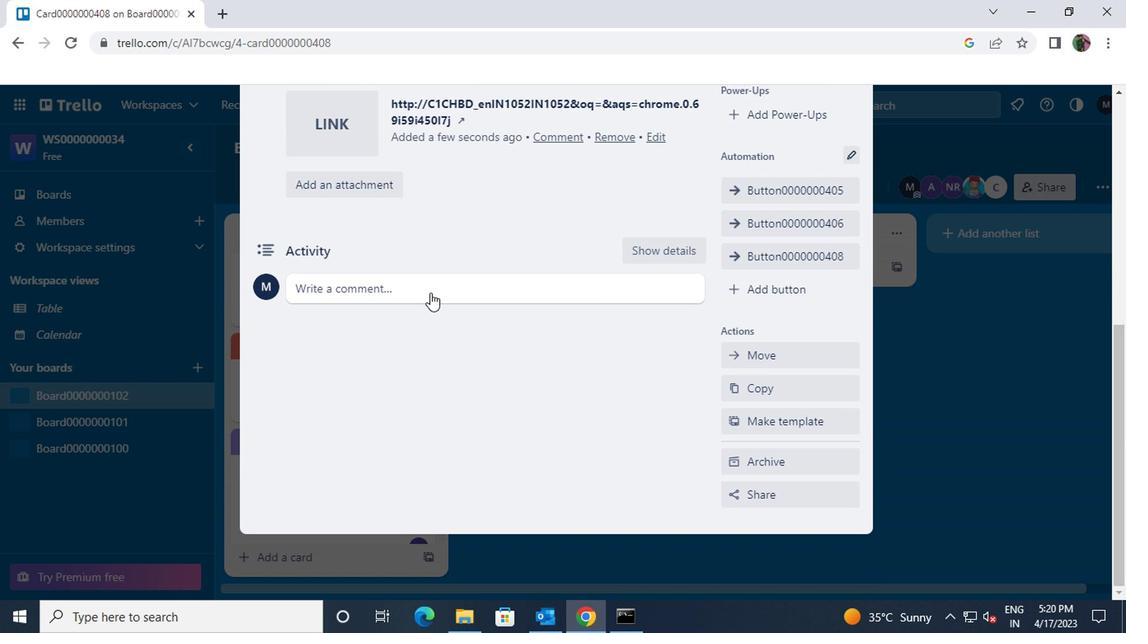 
Action: Mouse pressed left at (400, 300)
Screenshot: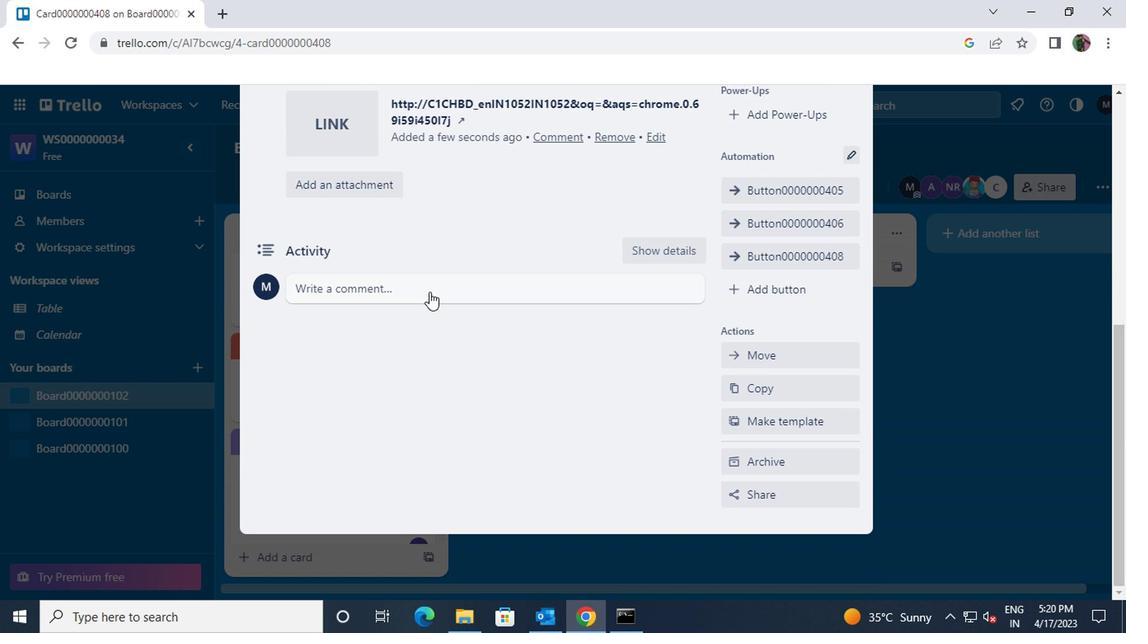
Action: Key pressed <Key.shift><Key.shift><Key.shift><Key.shift>CM0000000408
Screenshot: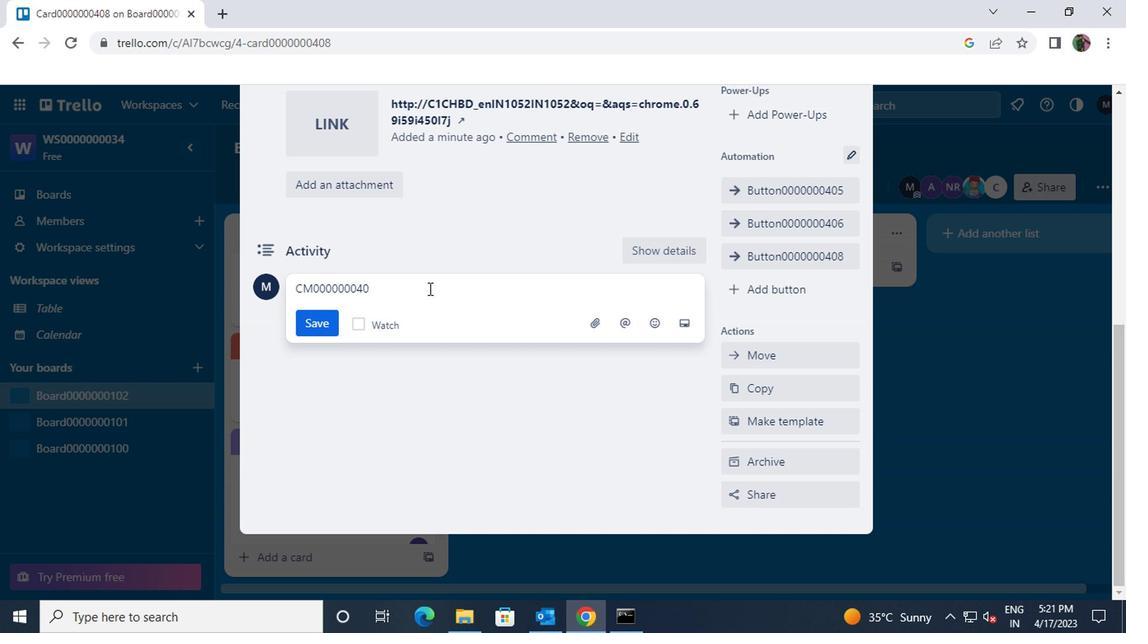 
Action: Mouse moved to (324, 320)
Screenshot: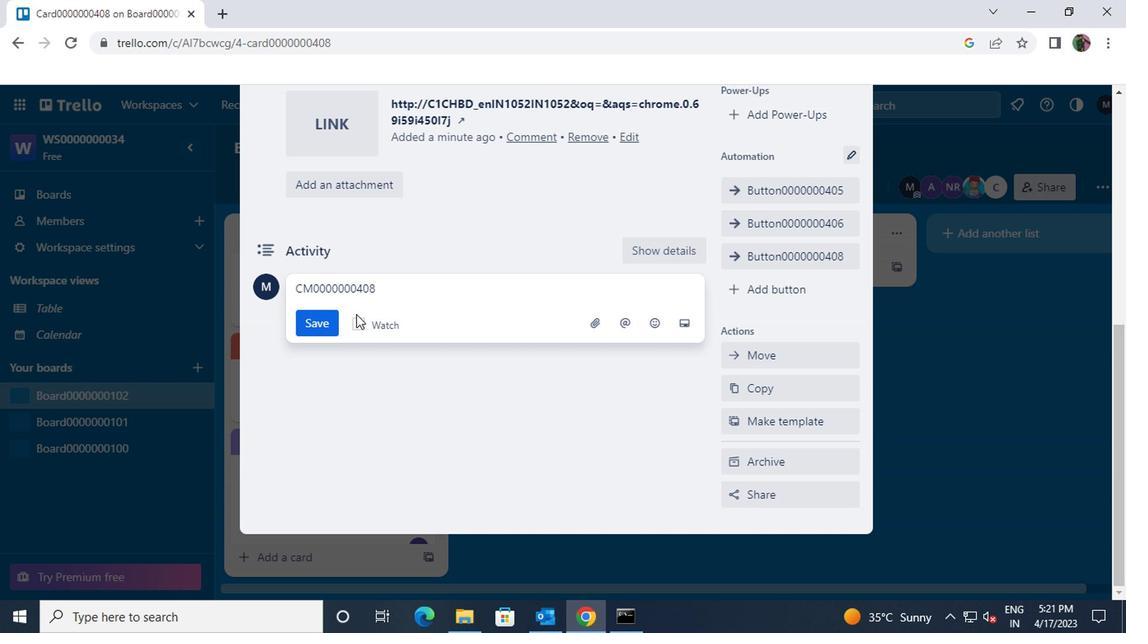 
Action: Mouse pressed left at (324, 320)
Screenshot: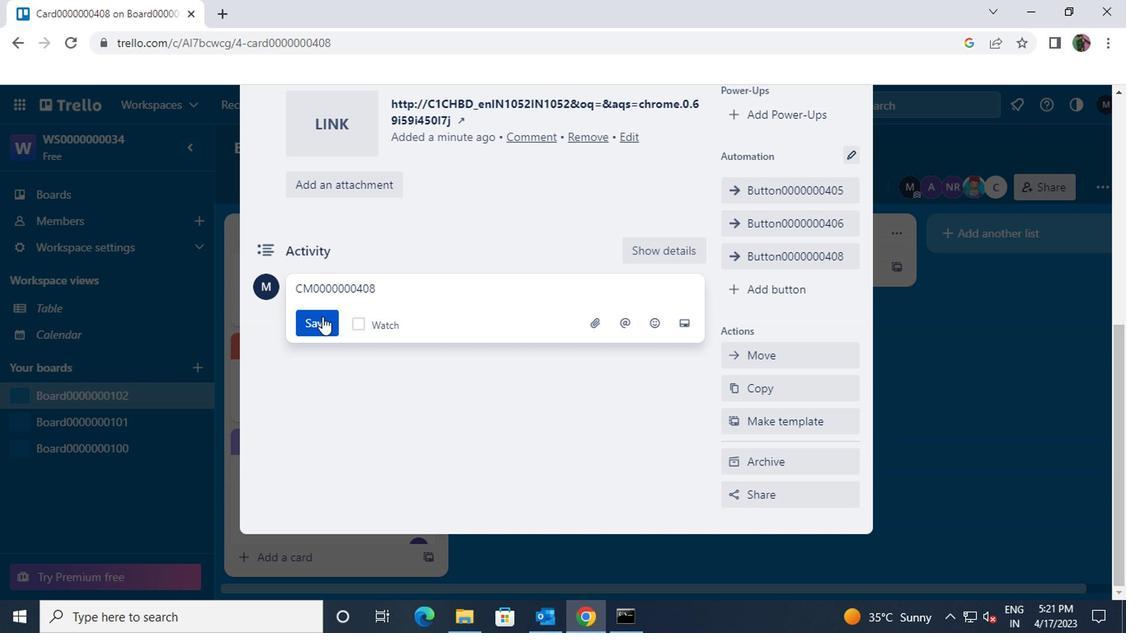 
